 Task: Find connections with filter location Bietigheim-Bissingen with filter topic #Managementwith filter profile language Potuguese with filter current company InternGrow™ with filter school Barkatullah University, Bhopal with filter industry Commercial and Industrial Machinery Maintenance with filter service category Customer Service with filter keywords title Sound Engineer
Action: Mouse moved to (476, 57)
Screenshot: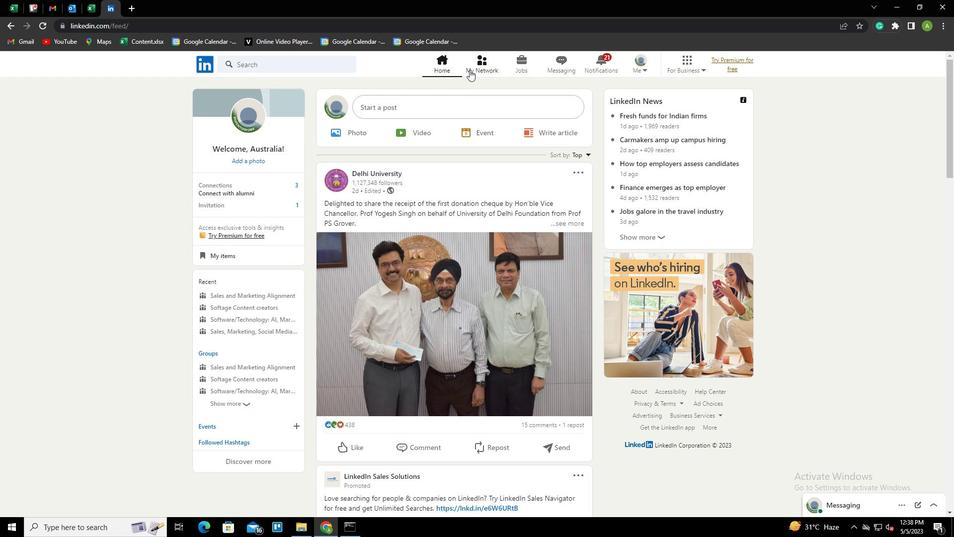 
Action: Mouse pressed left at (476, 57)
Screenshot: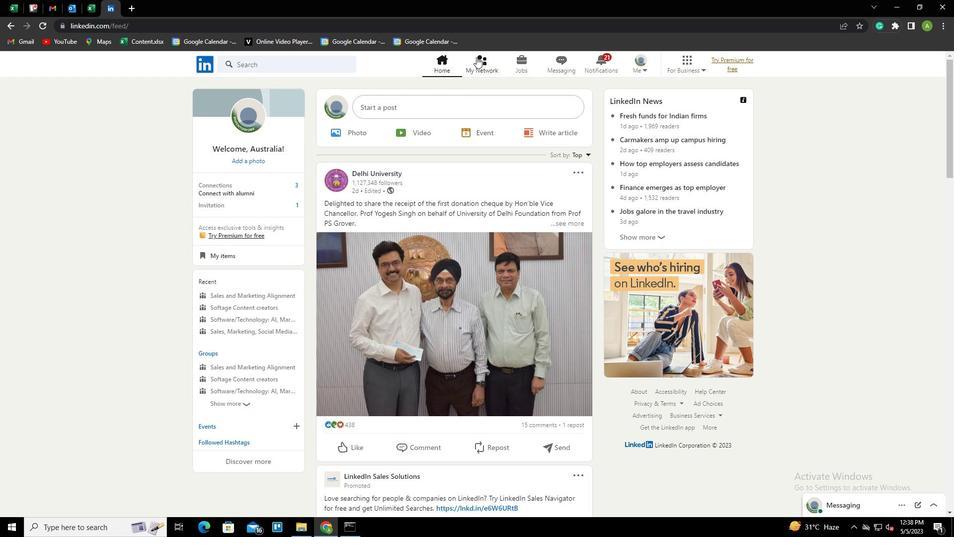
Action: Mouse moved to (264, 119)
Screenshot: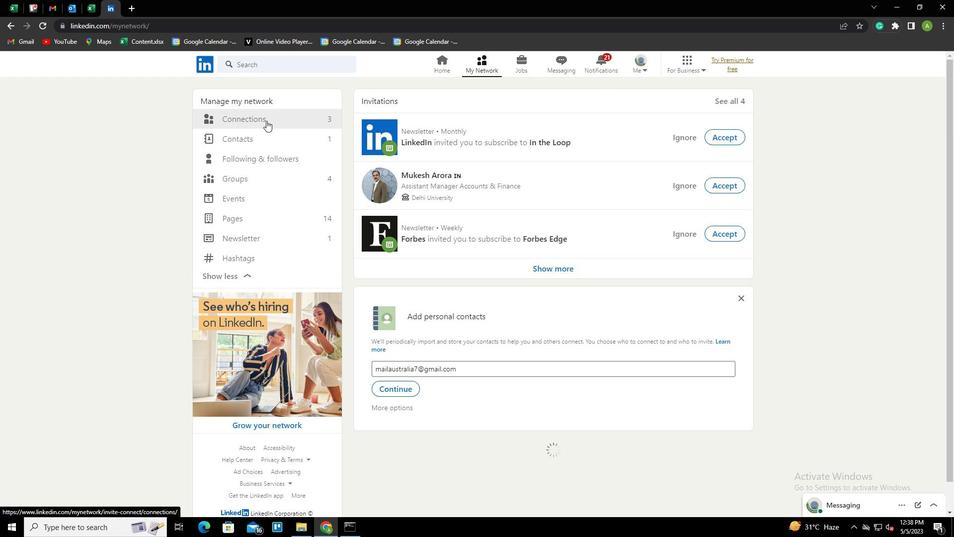 
Action: Mouse pressed left at (264, 119)
Screenshot: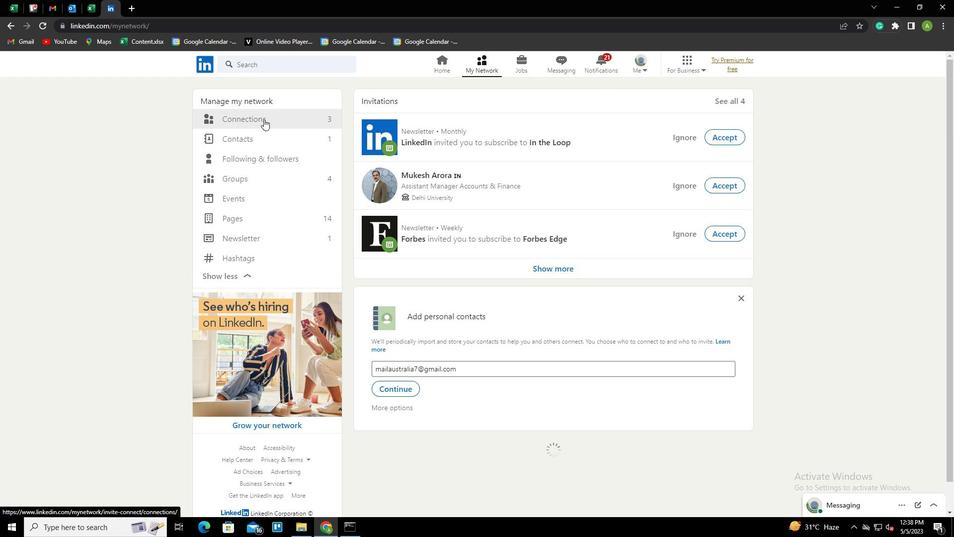 
Action: Mouse moved to (534, 123)
Screenshot: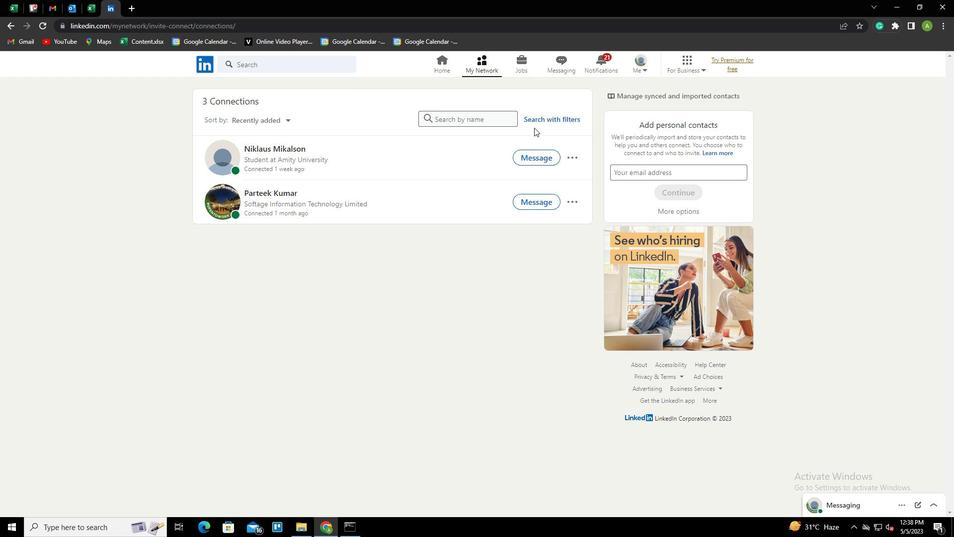 
Action: Mouse pressed left at (534, 123)
Screenshot: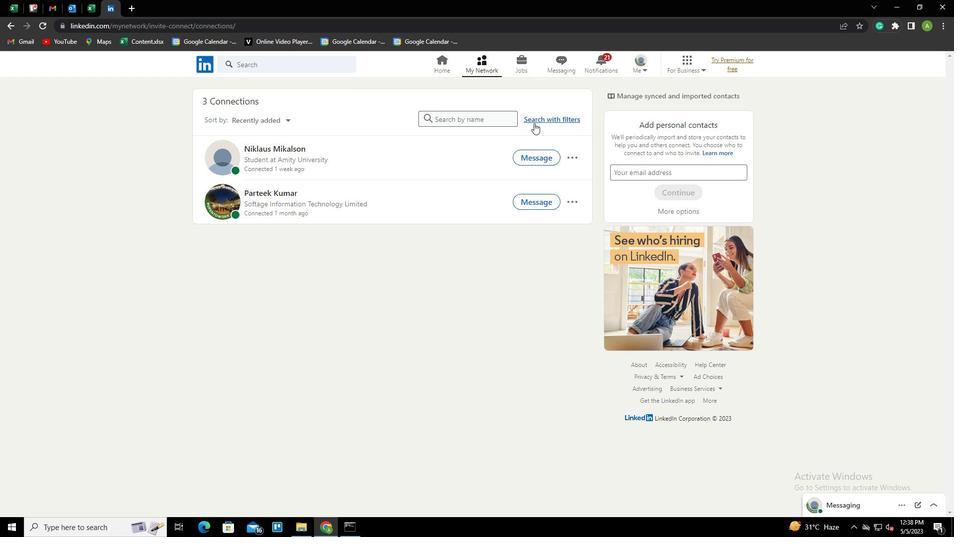 
Action: Mouse moved to (505, 87)
Screenshot: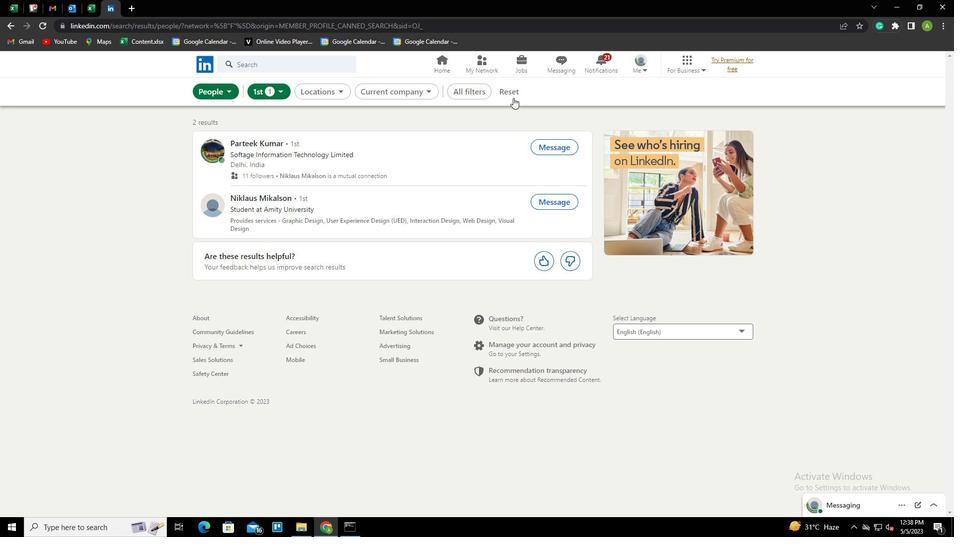 
Action: Mouse pressed left at (505, 87)
Screenshot: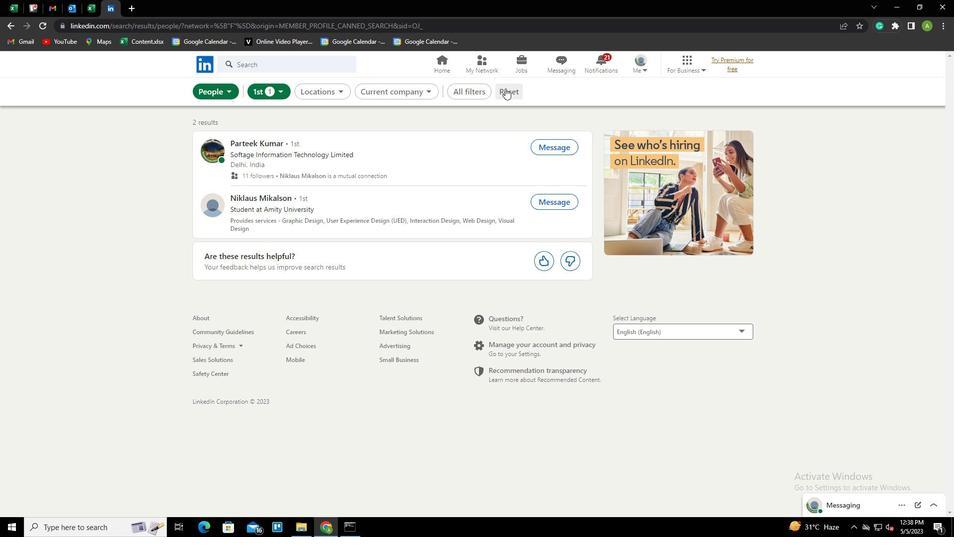 
Action: Mouse moved to (487, 92)
Screenshot: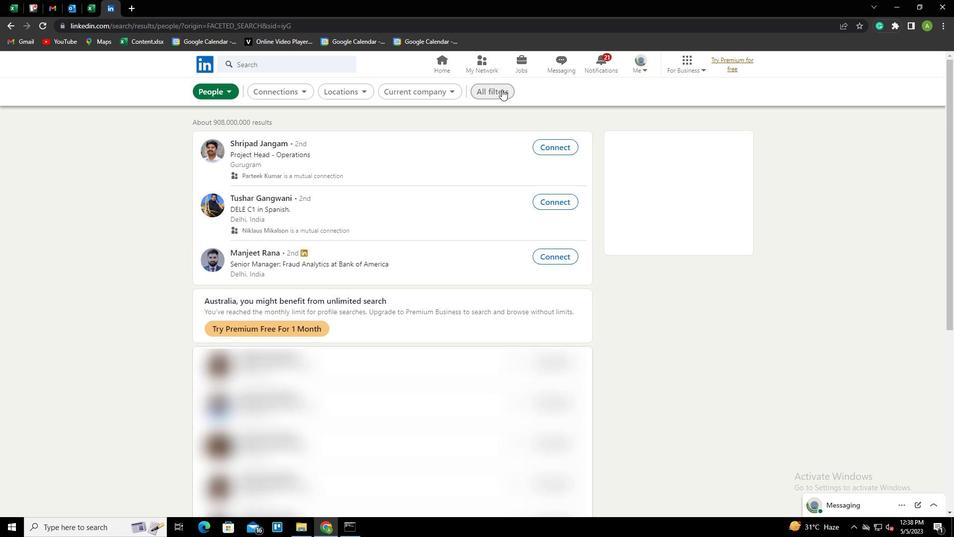 
Action: Mouse pressed left at (487, 92)
Screenshot: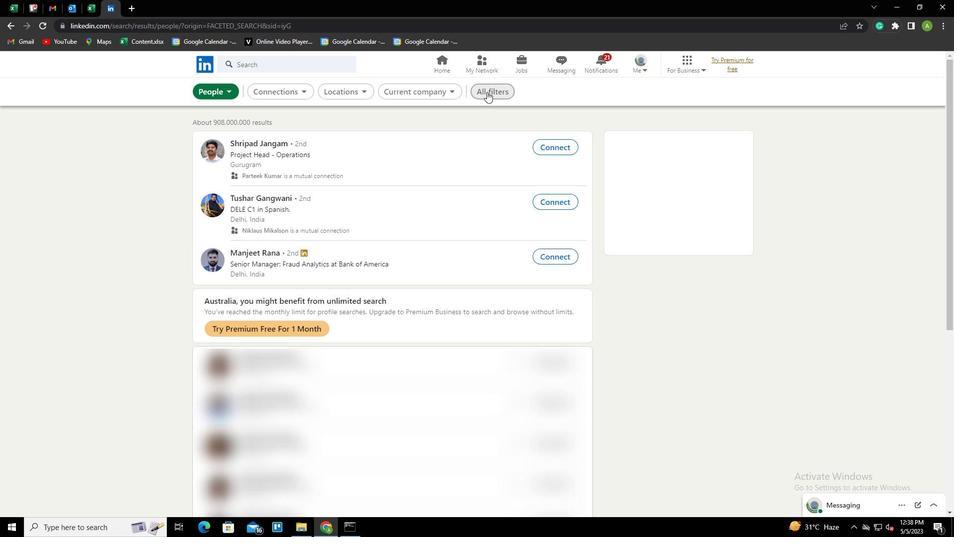 
Action: Mouse moved to (755, 282)
Screenshot: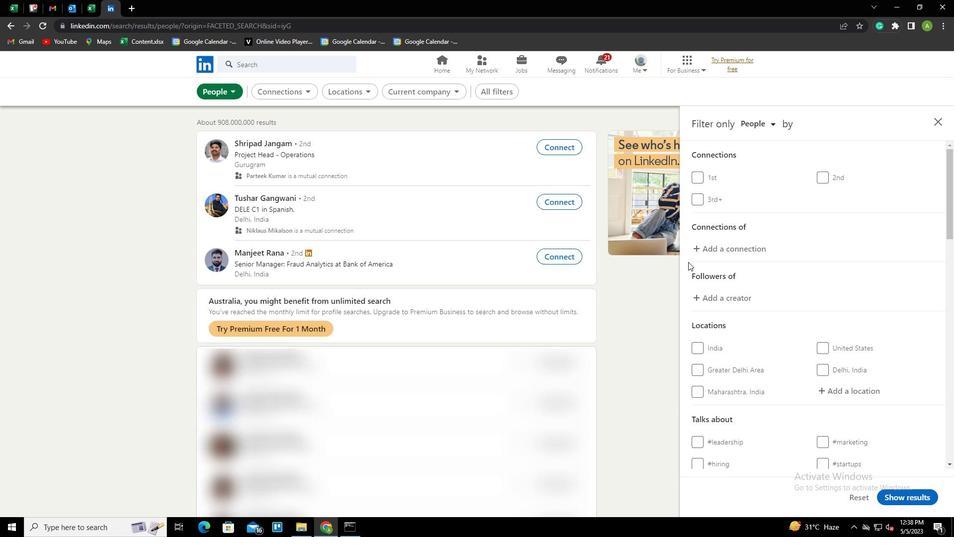 
Action: Mouse scrolled (755, 281) with delta (0, 0)
Screenshot: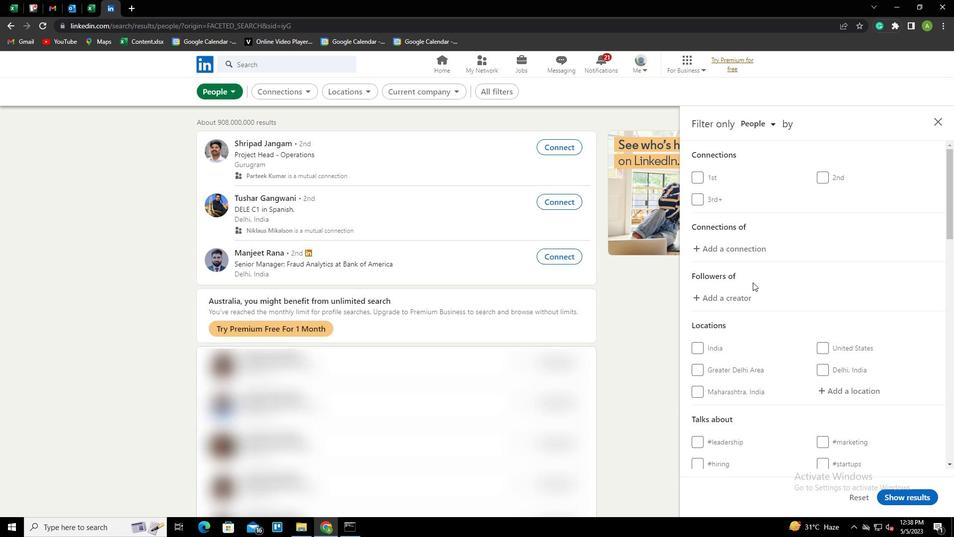 
Action: Mouse scrolled (755, 281) with delta (0, 0)
Screenshot: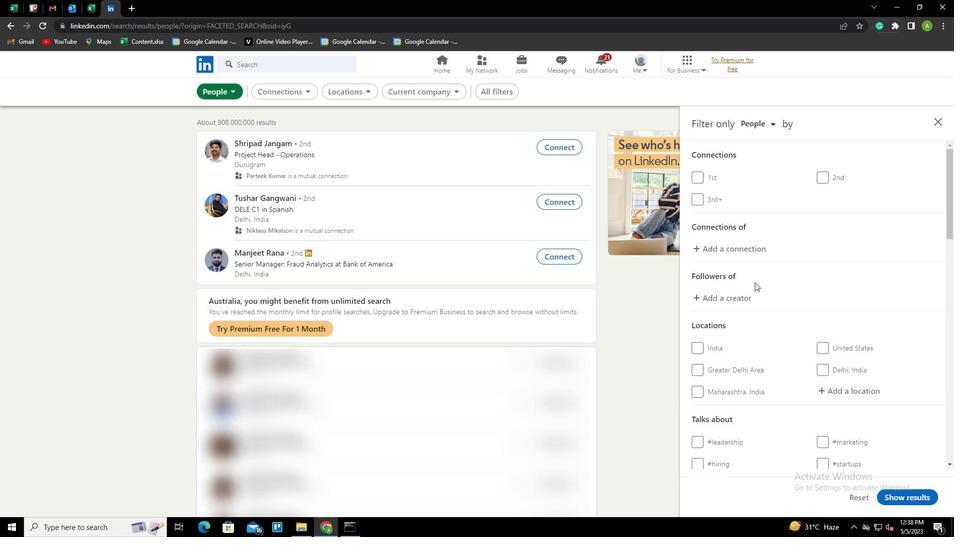 
Action: Mouse moved to (836, 295)
Screenshot: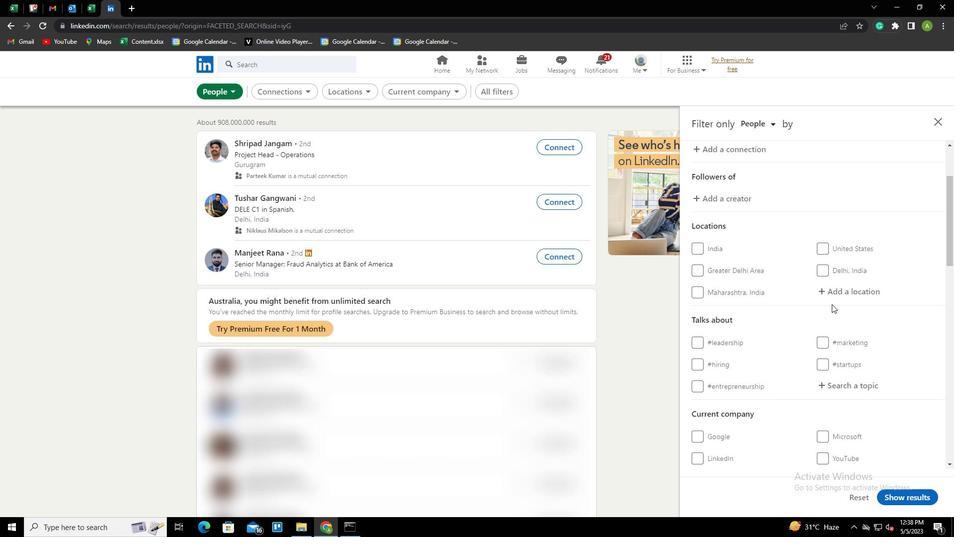 
Action: Mouse pressed left at (836, 295)
Screenshot: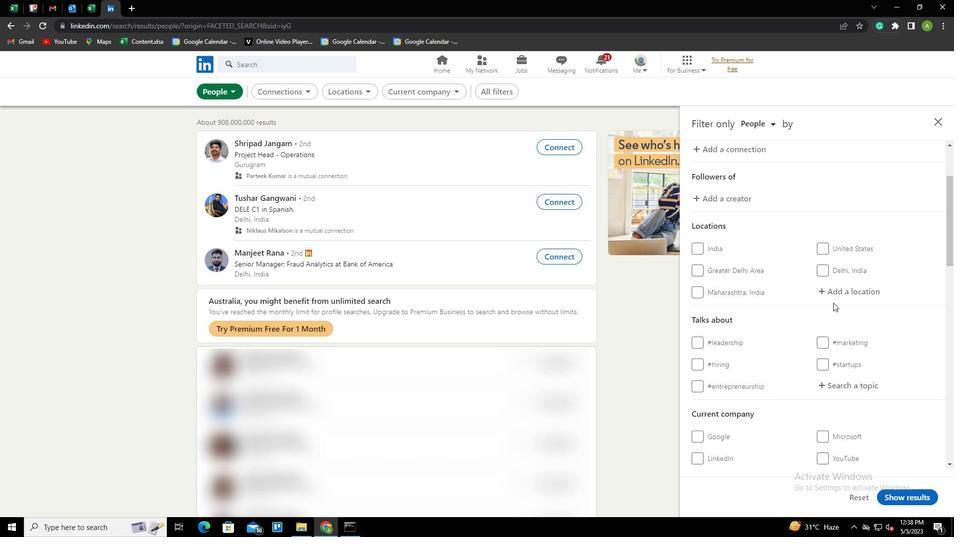 
Action: Key pressed <Key.shift>B
Screenshot: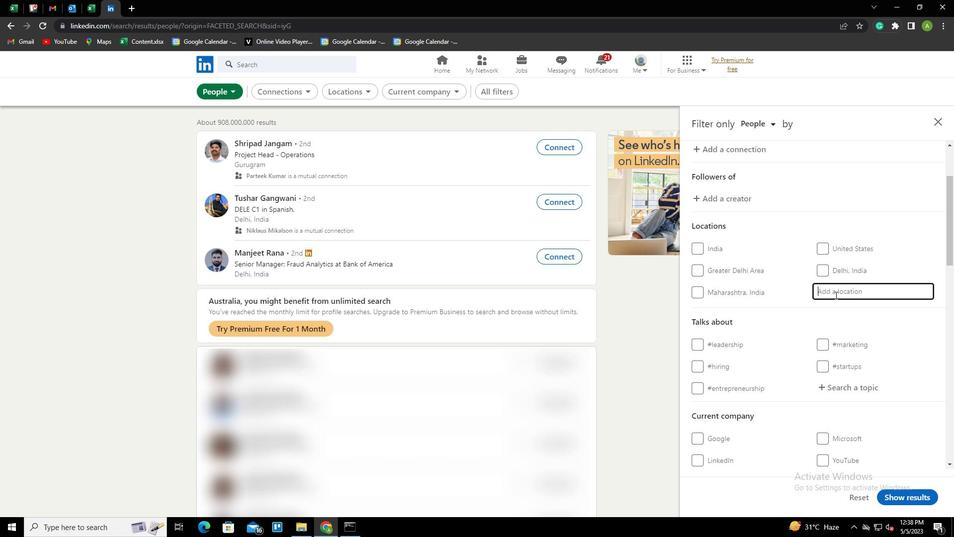
Action: Mouse moved to (795, 267)
Screenshot: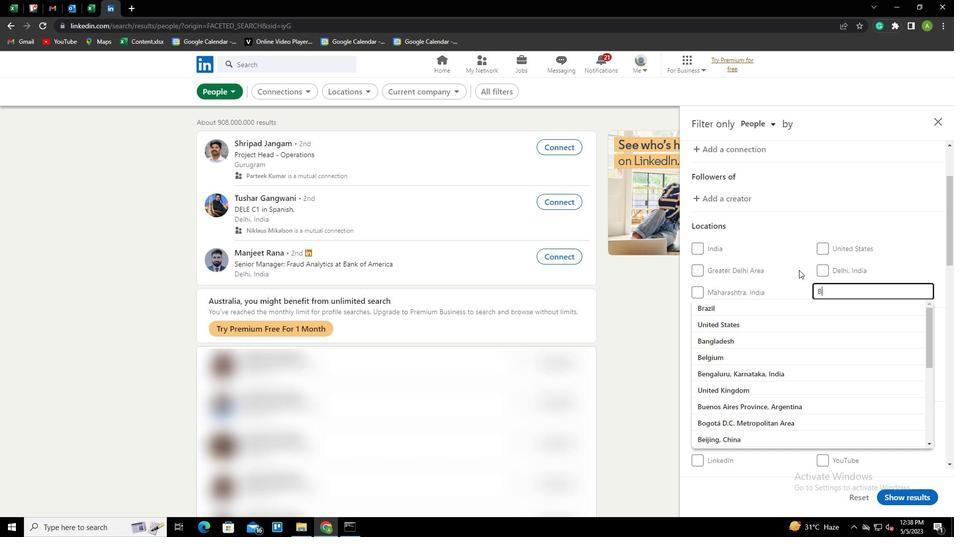 
Action: Key pressed IETIGHEIM-<Key.shift><Key.shift><Key.shift><Key.shift><Key.shift><Key.shift>BISSINGEN<Key.down><Key.enter>
Screenshot: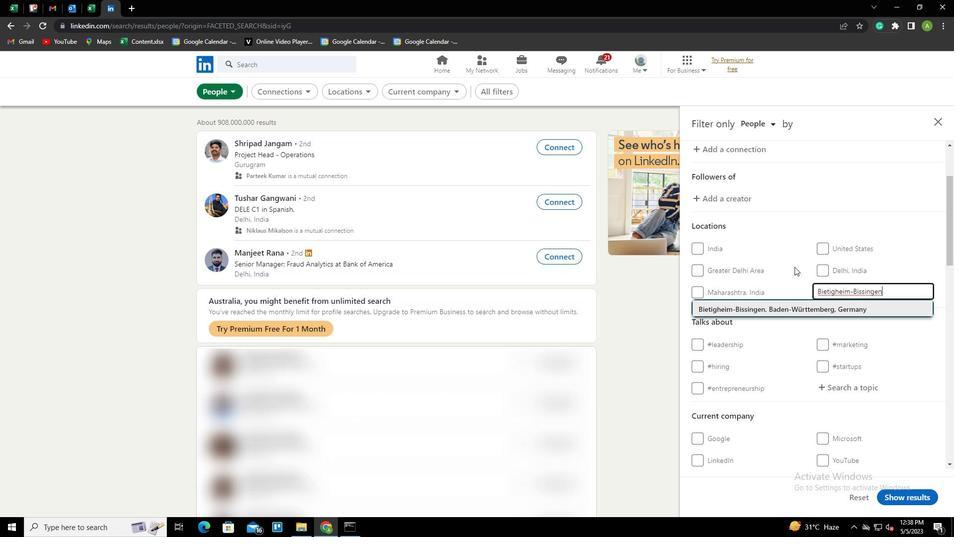 
Action: Mouse scrolled (795, 266) with delta (0, 0)
Screenshot: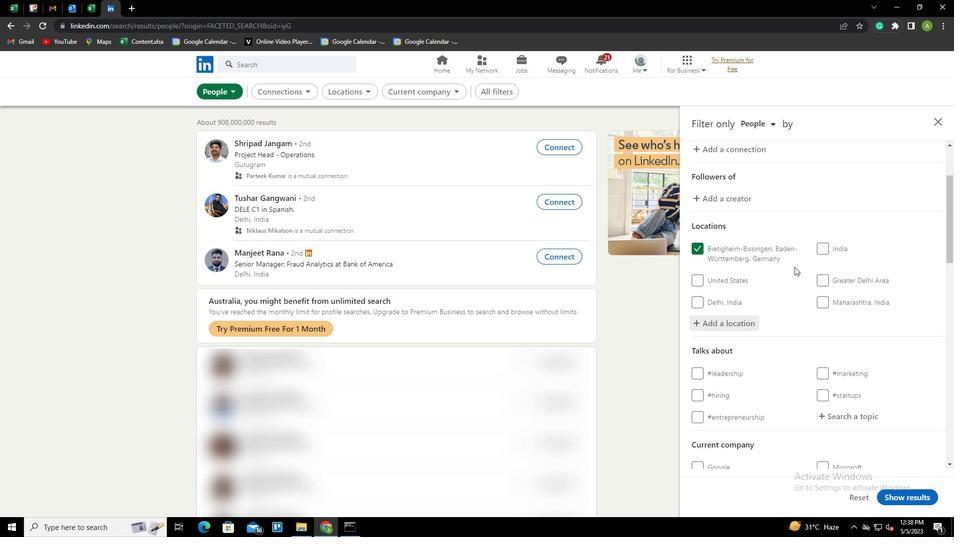 
Action: Mouse scrolled (795, 266) with delta (0, 0)
Screenshot: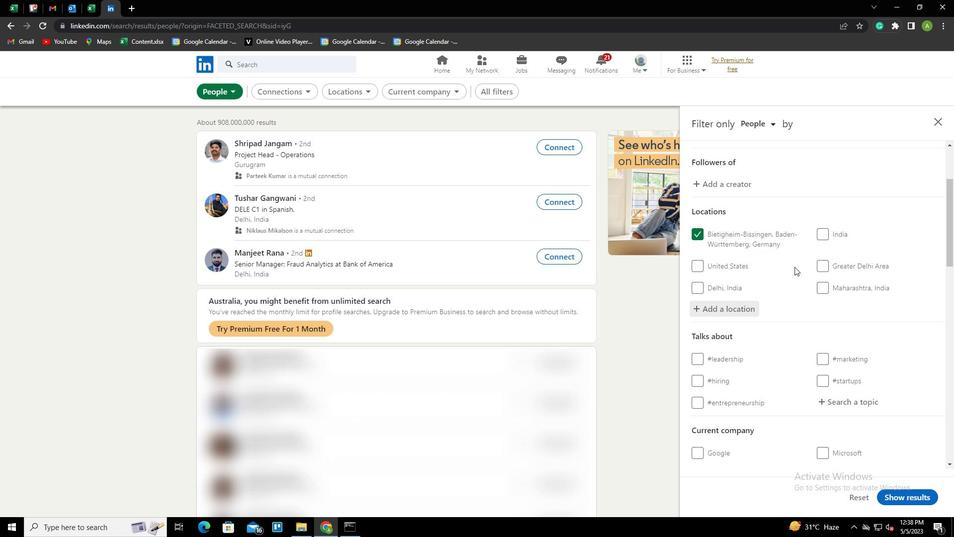 
Action: Mouse scrolled (795, 266) with delta (0, 0)
Screenshot: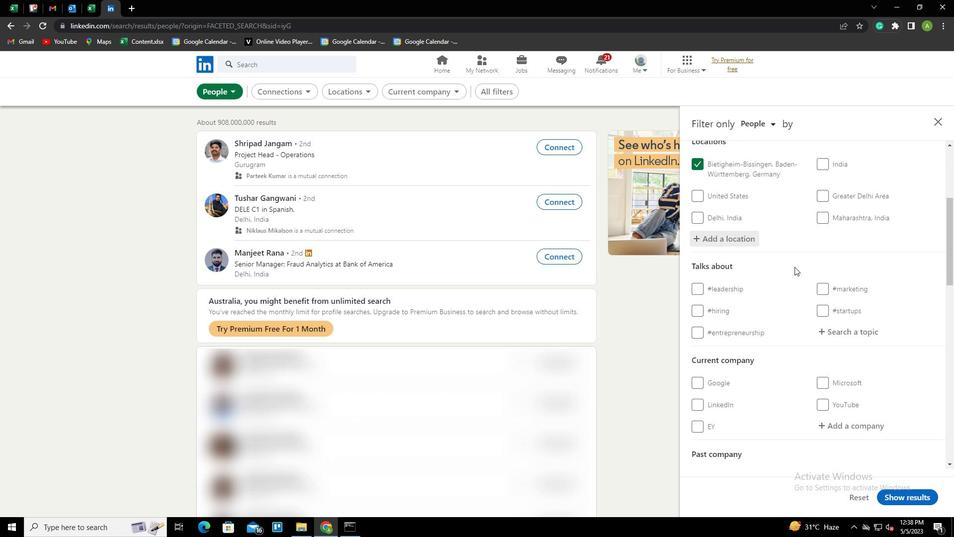 
Action: Mouse moved to (857, 259)
Screenshot: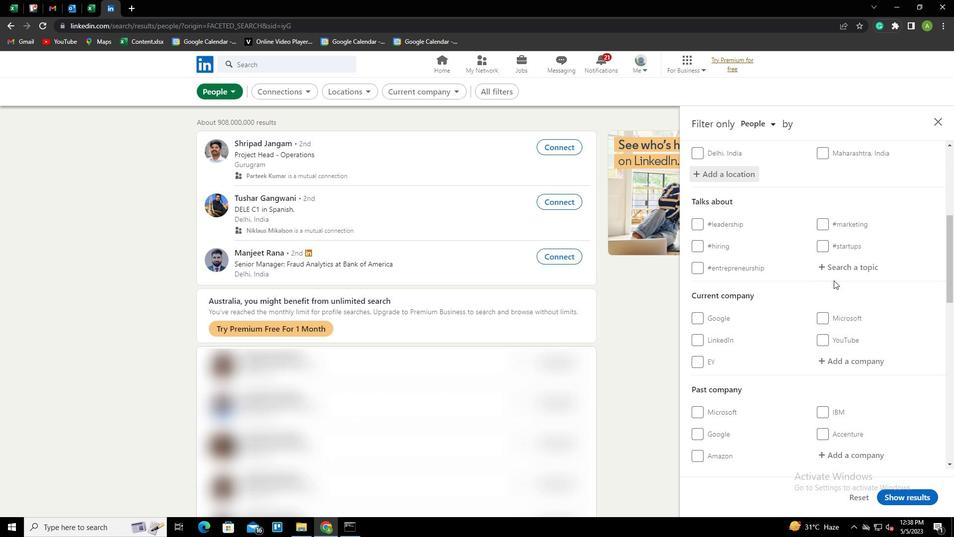 
Action: Mouse pressed left at (857, 259)
Screenshot: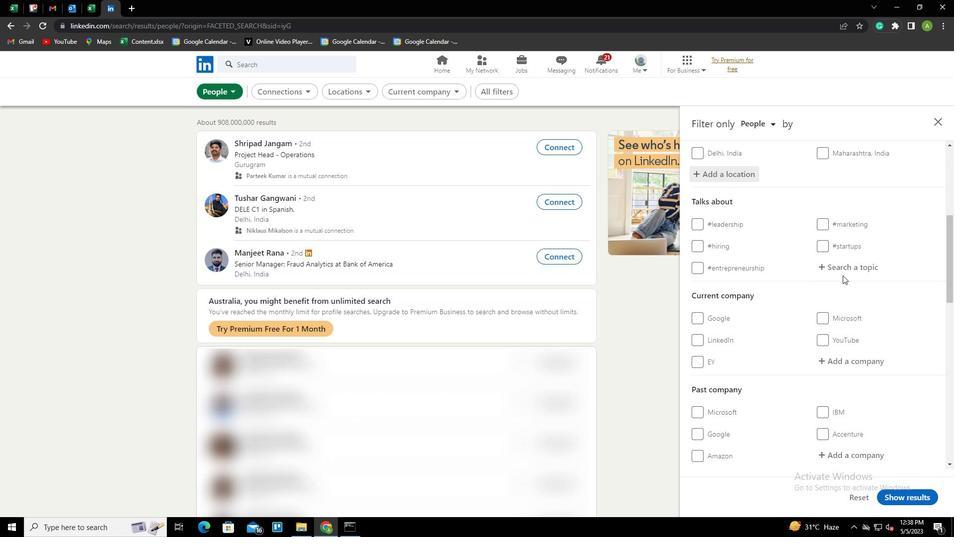
Action: Mouse moved to (830, 253)
Screenshot: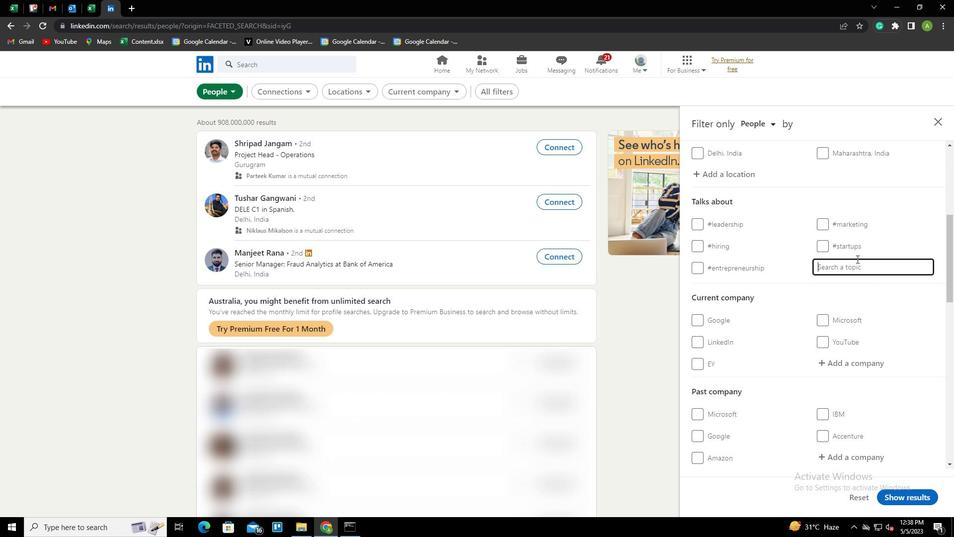 
Action: Key pressed MANAGEMENT<Key.down><Key.enter>
Screenshot: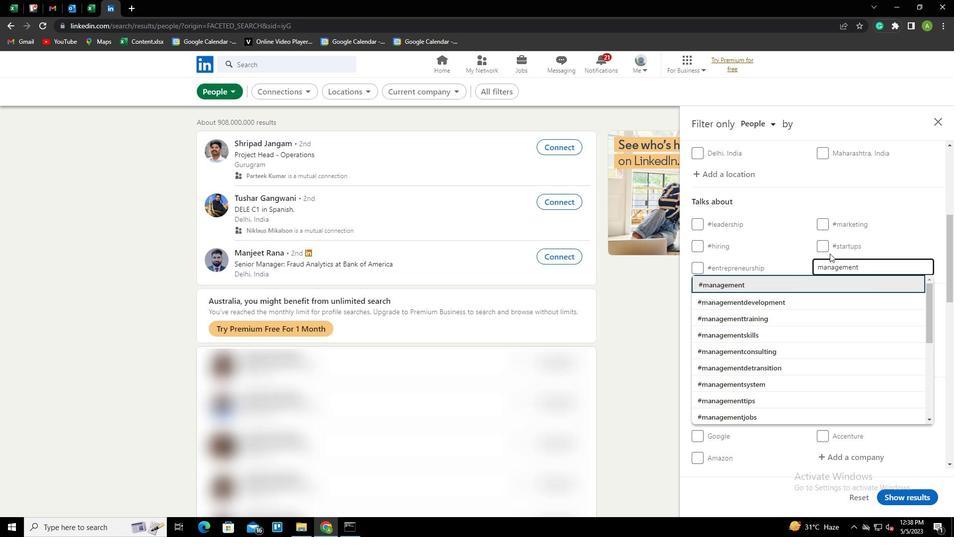 
Action: Mouse scrolled (830, 253) with delta (0, 0)
Screenshot: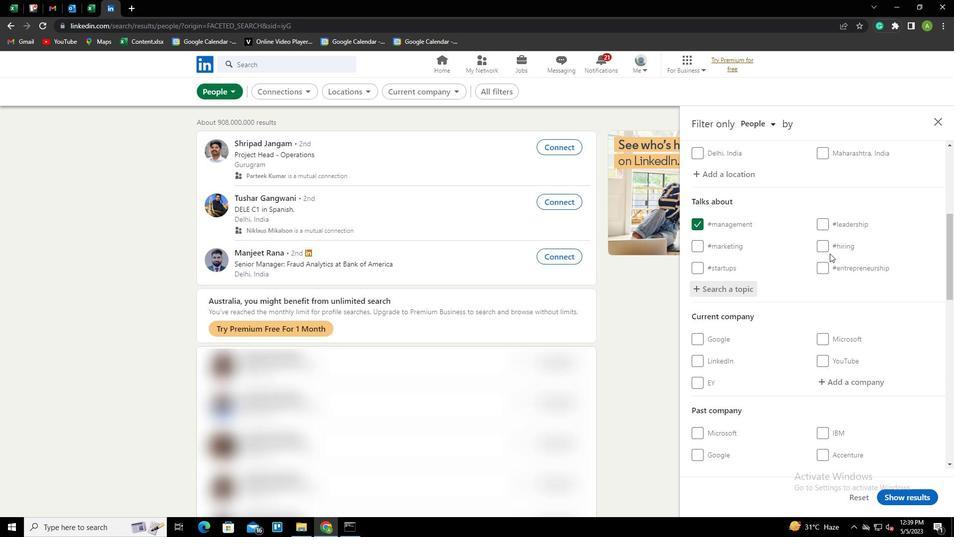 
Action: Mouse scrolled (830, 253) with delta (0, 0)
Screenshot: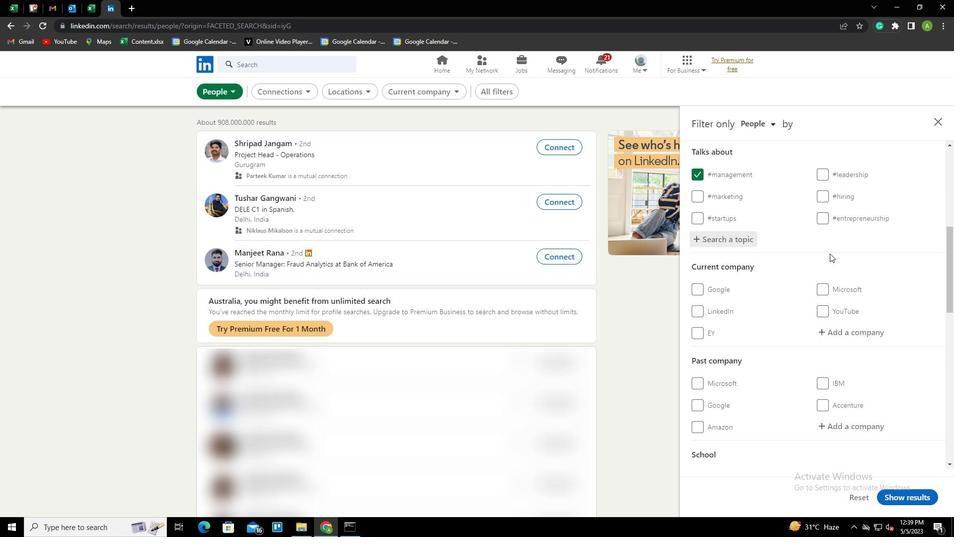 
Action: Mouse scrolled (830, 253) with delta (0, 0)
Screenshot: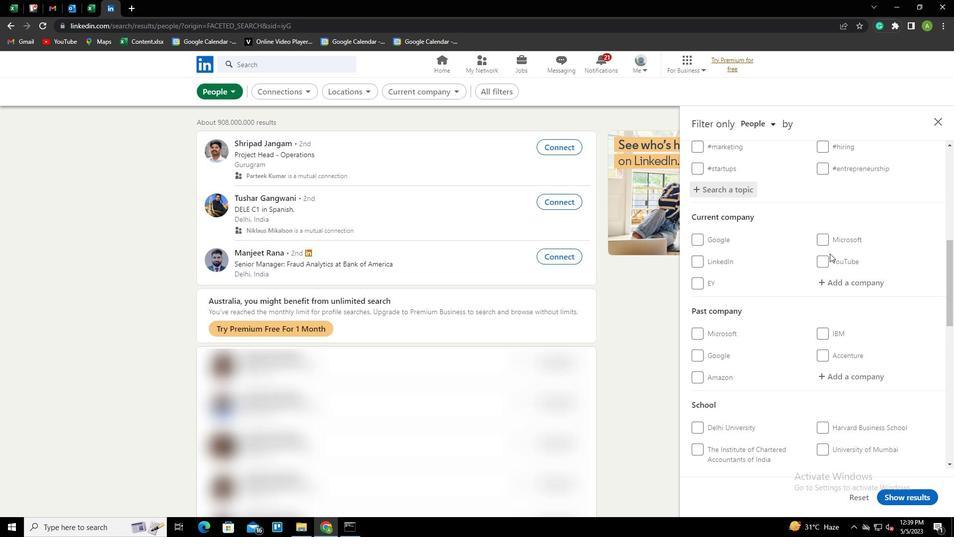 
Action: Mouse scrolled (830, 253) with delta (0, 0)
Screenshot: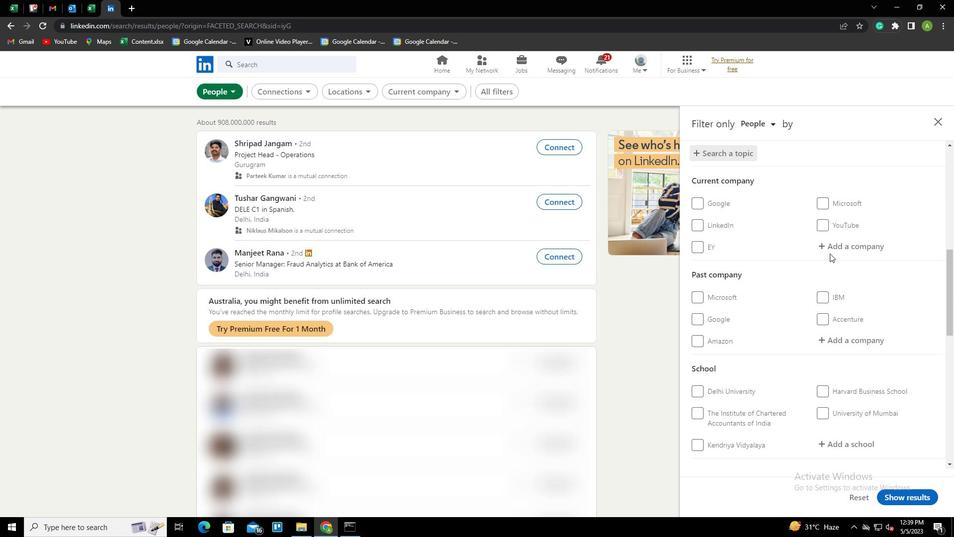 
Action: Mouse scrolled (830, 253) with delta (0, 0)
Screenshot: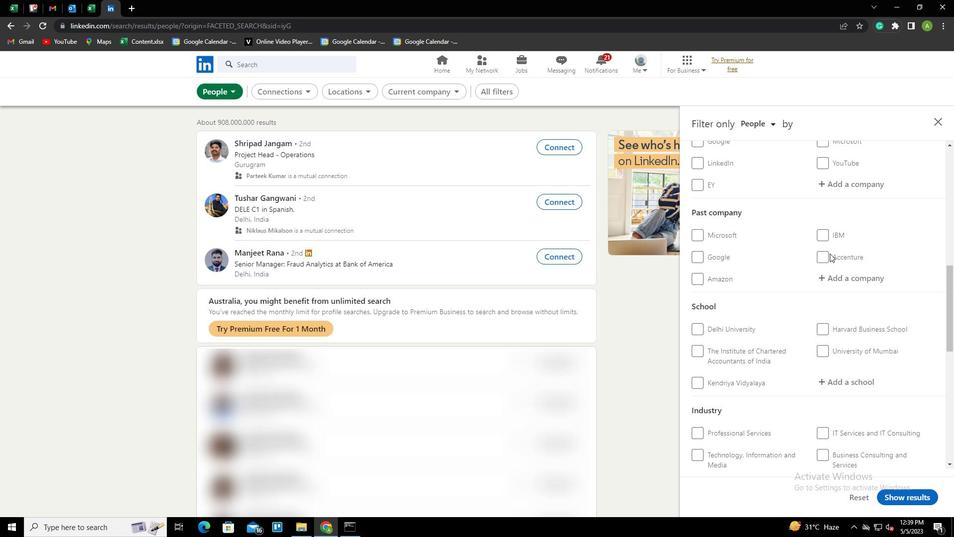 
Action: Mouse scrolled (830, 253) with delta (0, 0)
Screenshot: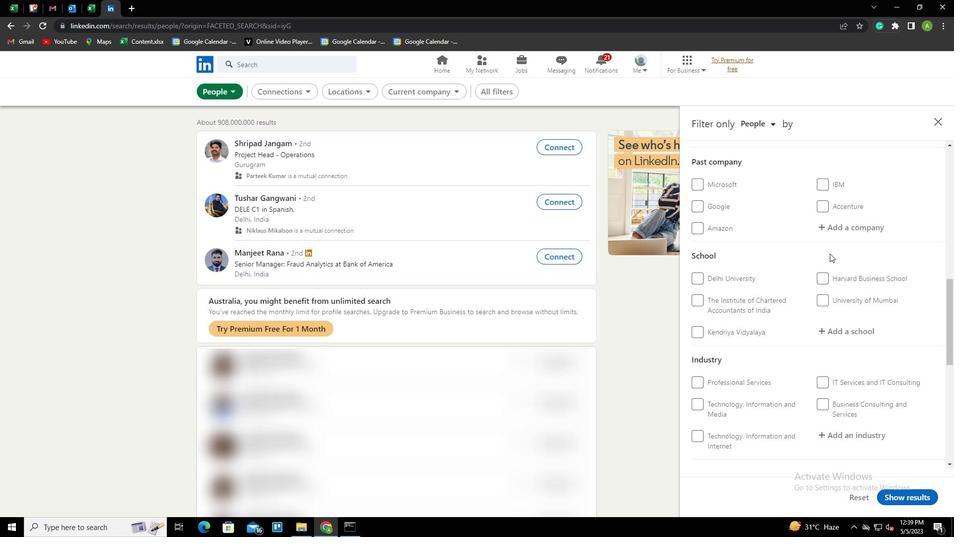 
Action: Mouse scrolled (830, 253) with delta (0, 0)
Screenshot: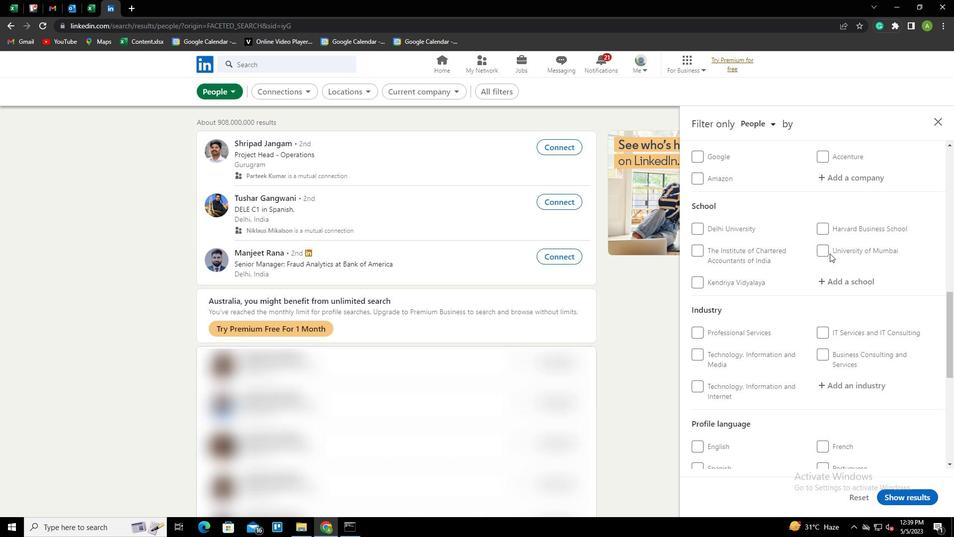 
Action: Mouse scrolled (830, 253) with delta (0, 0)
Screenshot: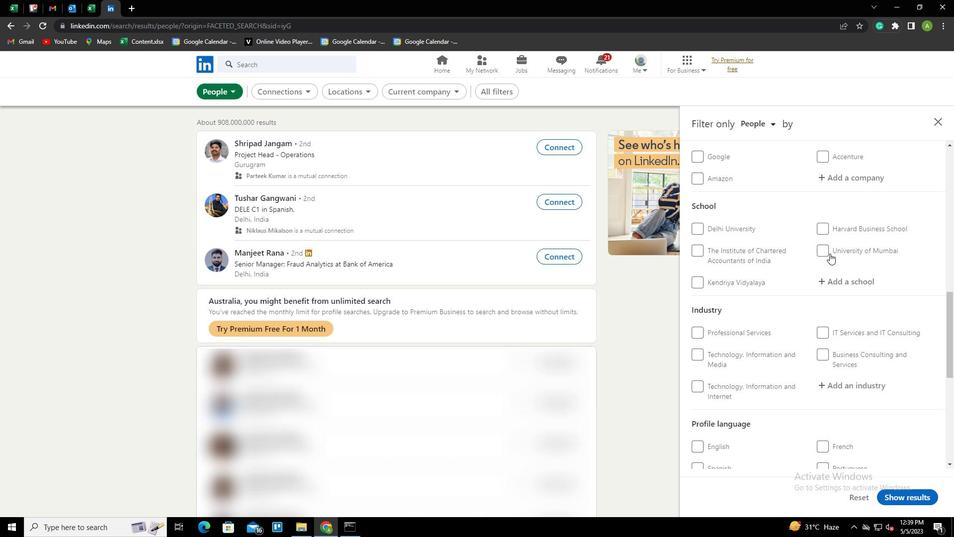 
Action: Mouse scrolled (830, 253) with delta (0, 0)
Screenshot: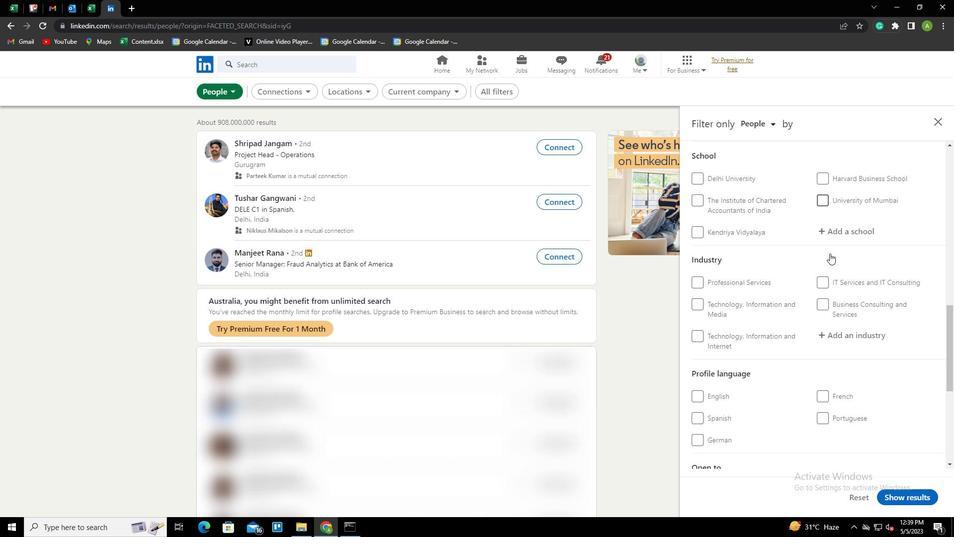 
Action: Mouse scrolled (830, 253) with delta (0, 0)
Screenshot: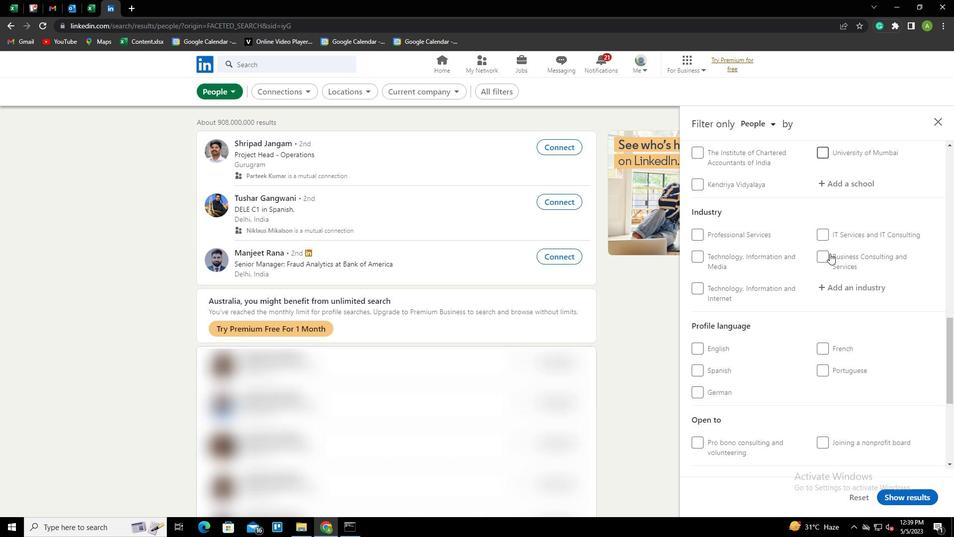 
Action: Mouse scrolled (830, 253) with delta (0, 0)
Screenshot: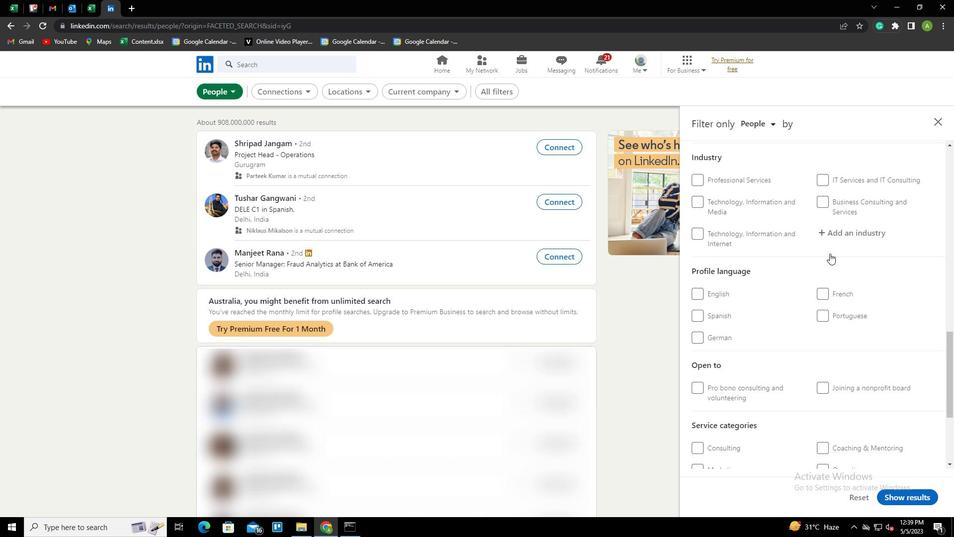 
Action: Mouse scrolled (830, 253) with delta (0, 0)
Screenshot: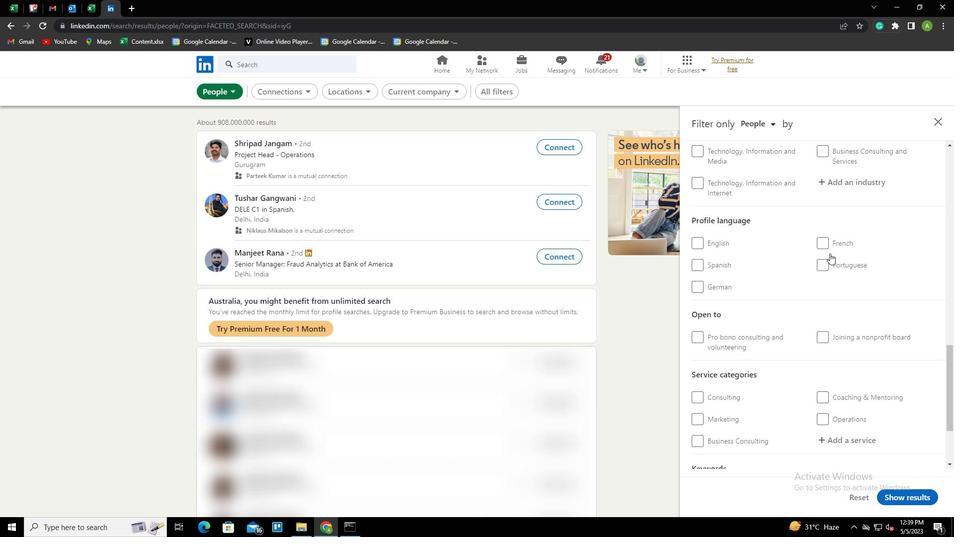 
Action: Mouse moved to (825, 173)
Screenshot: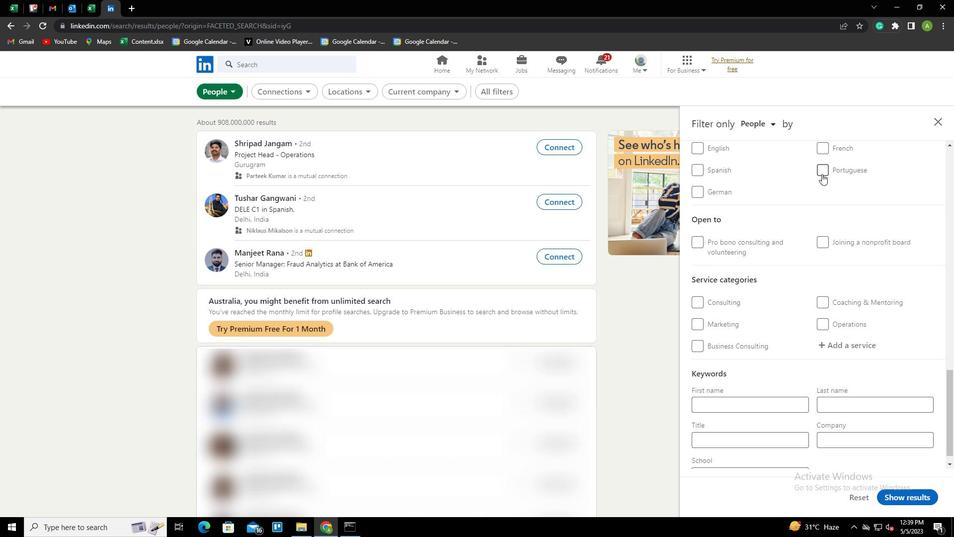 
Action: Mouse pressed left at (825, 173)
Screenshot: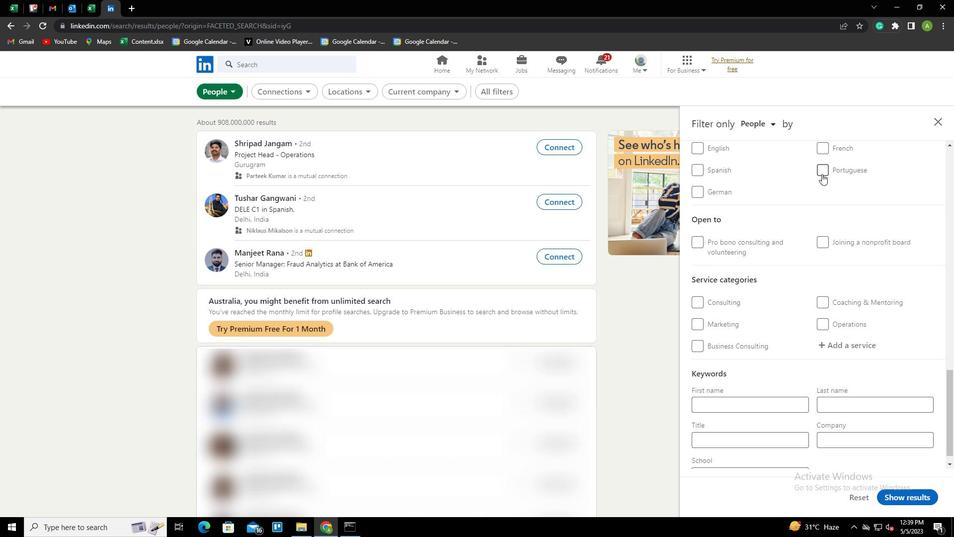 
Action: Mouse moved to (868, 233)
Screenshot: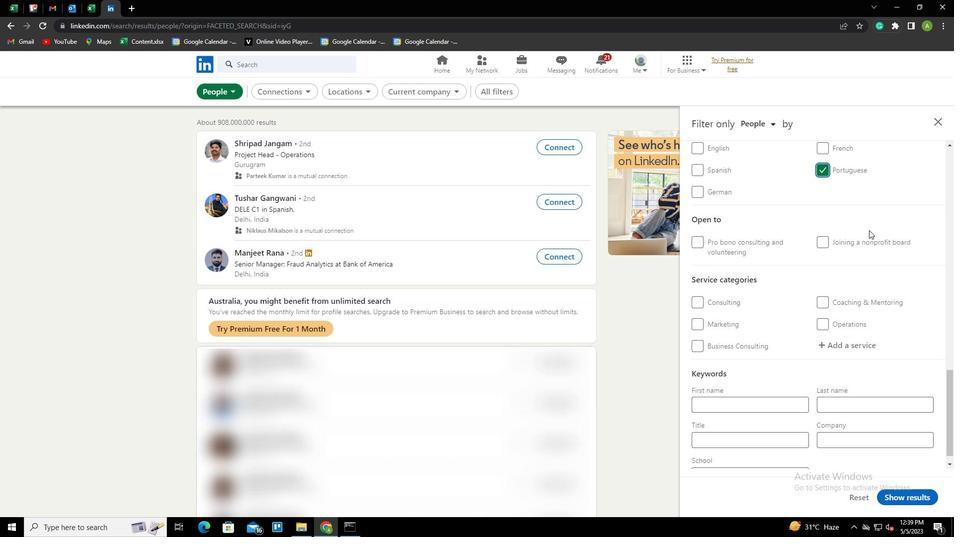 
Action: Mouse scrolled (868, 233) with delta (0, 0)
Screenshot: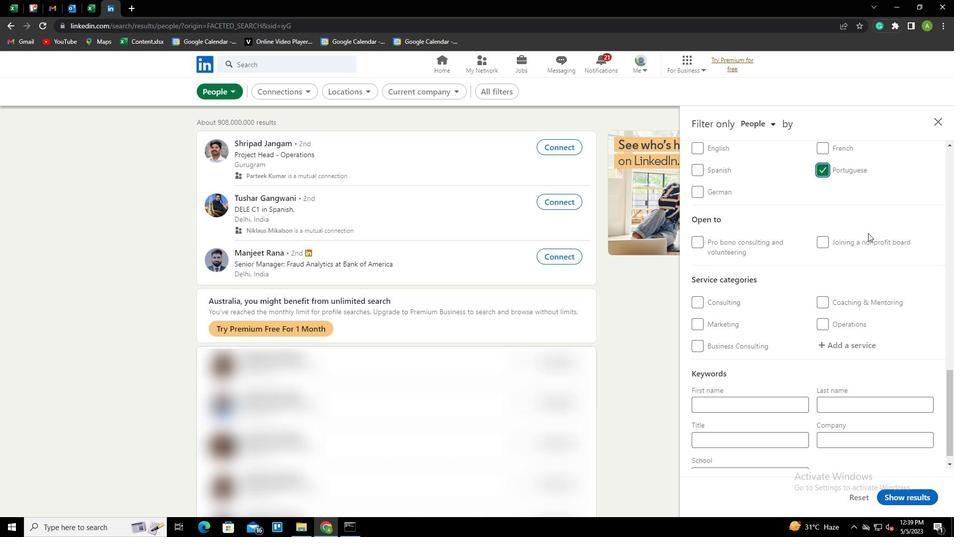 
Action: Mouse scrolled (868, 233) with delta (0, 0)
Screenshot: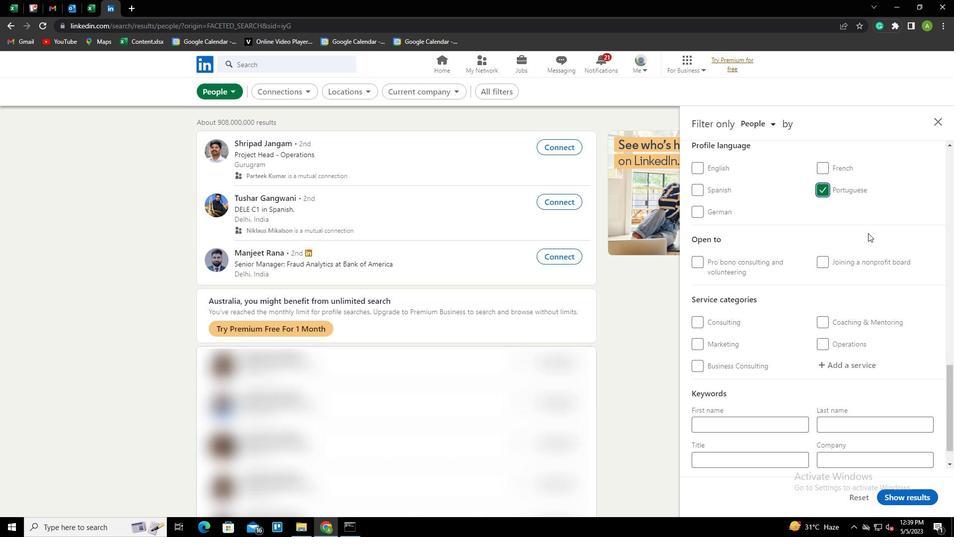 
Action: Mouse scrolled (868, 233) with delta (0, 0)
Screenshot: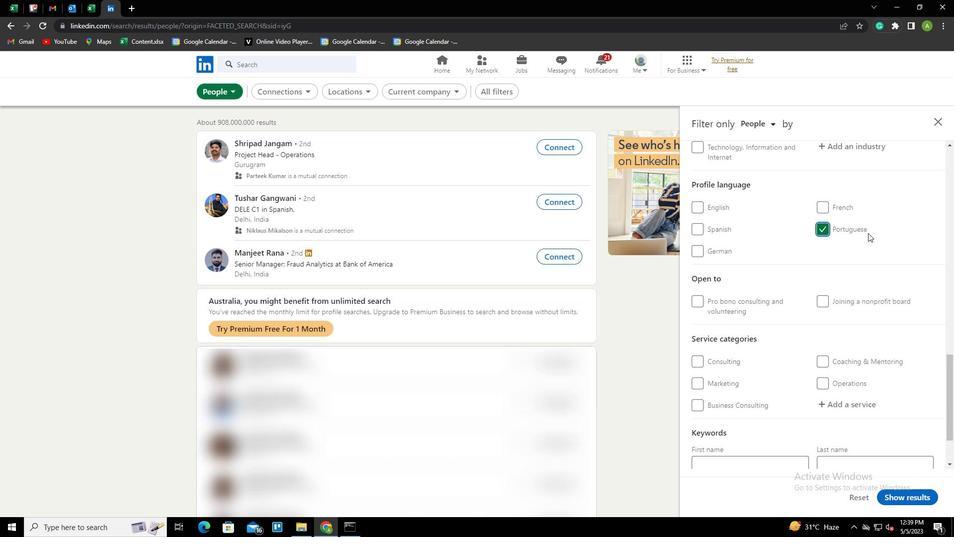 
Action: Mouse scrolled (868, 233) with delta (0, 0)
Screenshot: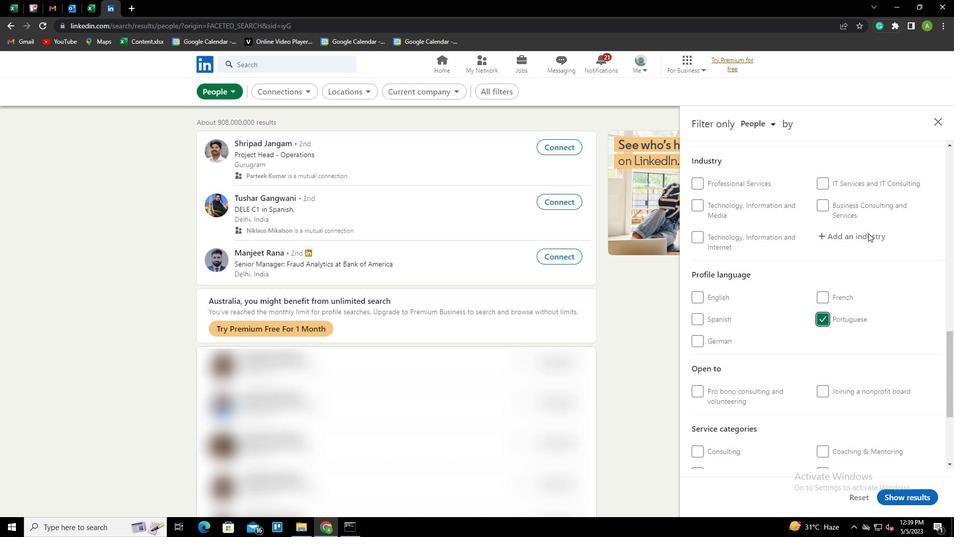 
Action: Mouse scrolled (868, 233) with delta (0, 0)
Screenshot: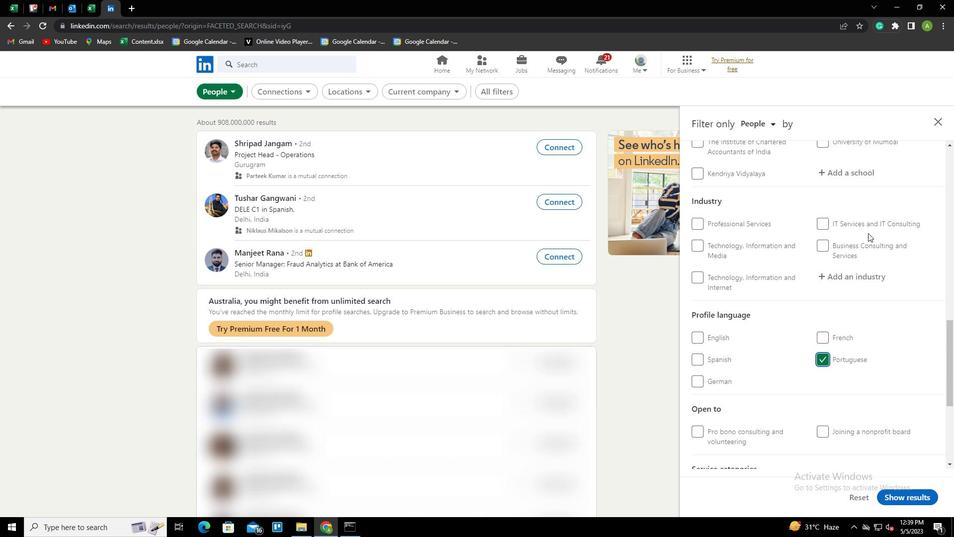 
Action: Mouse scrolled (868, 233) with delta (0, 0)
Screenshot: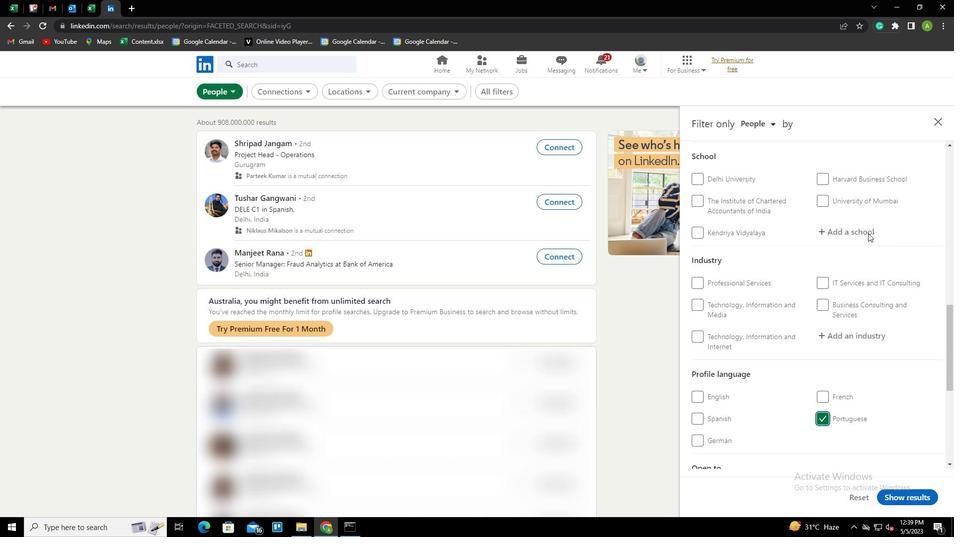 
Action: Mouse moved to (866, 234)
Screenshot: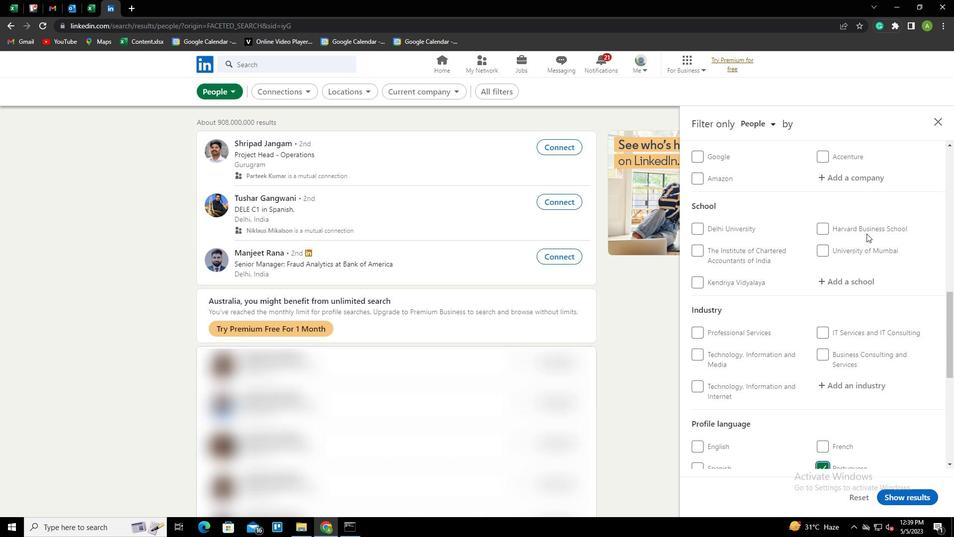 
Action: Mouse scrolled (866, 235) with delta (0, 0)
Screenshot: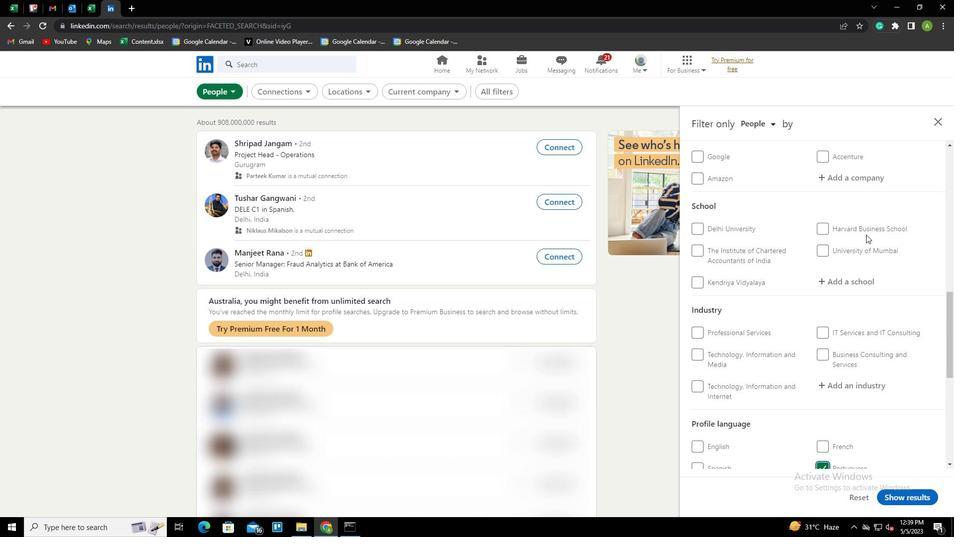 
Action: Mouse scrolled (866, 235) with delta (0, 0)
Screenshot: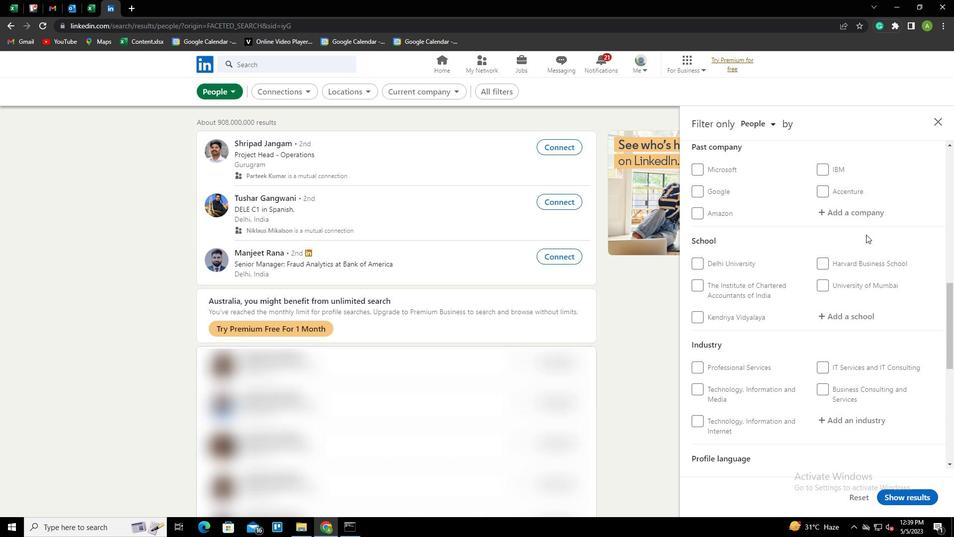 
Action: Mouse scrolled (866, 235) with delta (0, 0)
Screenshot: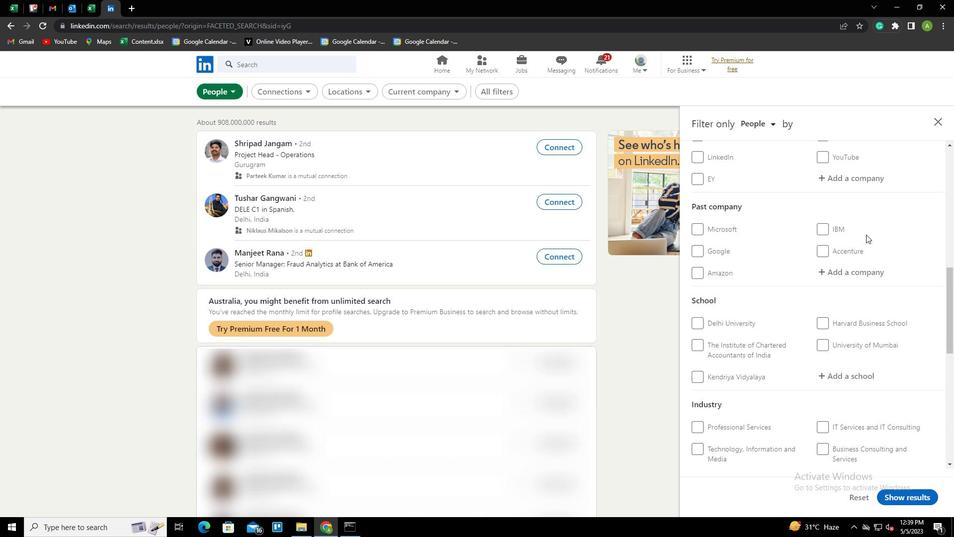 
Action: Mouse moved to (857, 237)
Screenshot: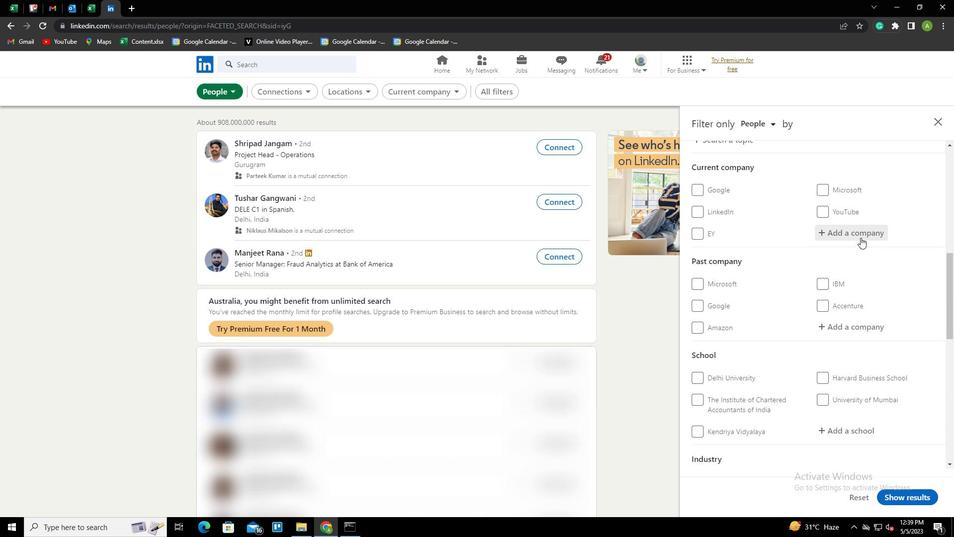 
Action: Mouse pressed left at (857, 237)
Screenshot: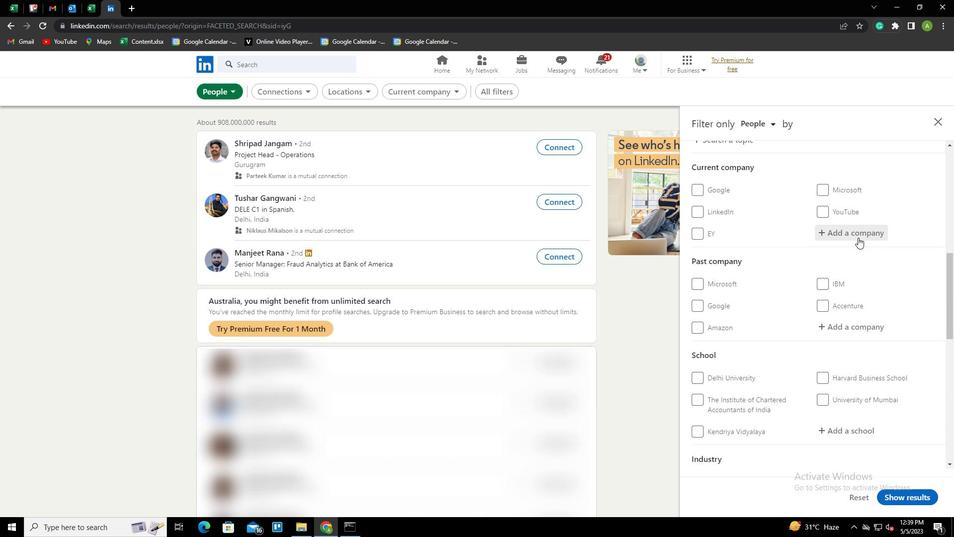 
Action: Mouse moved to (851, 240)
Screenshot: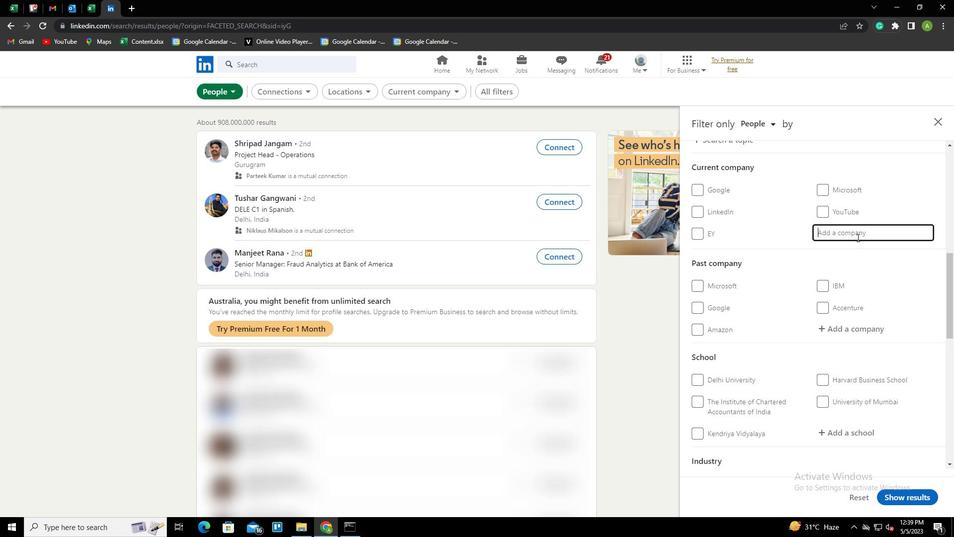 
Action: Key pressed <Key.shift><Key.shift><Key.shift><Key.shift><Key.shift><Key.shift><Key.shift>INTERN<Key.shift>GROW<Key.down><Key.enter>
Screenshot: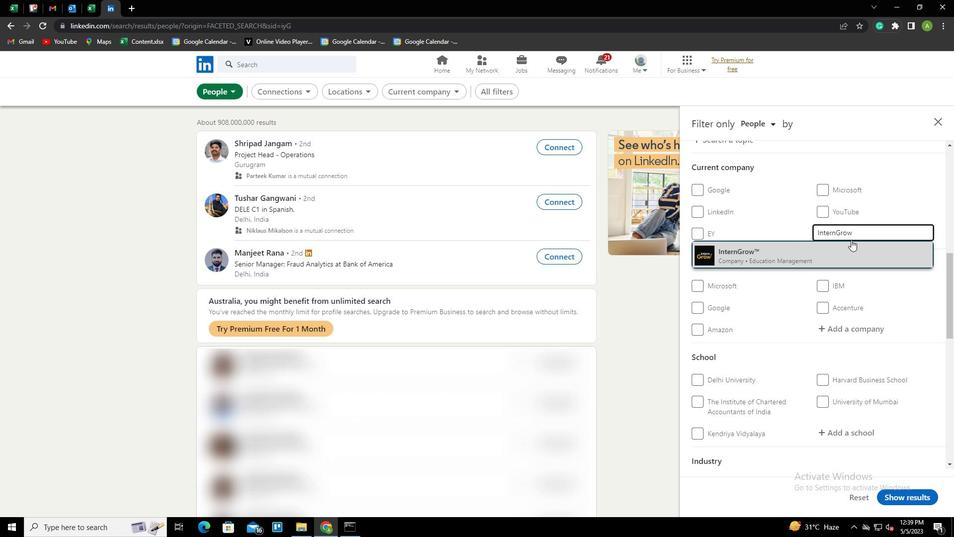
Action: Mouse moved to (821, 255)
Screenshot: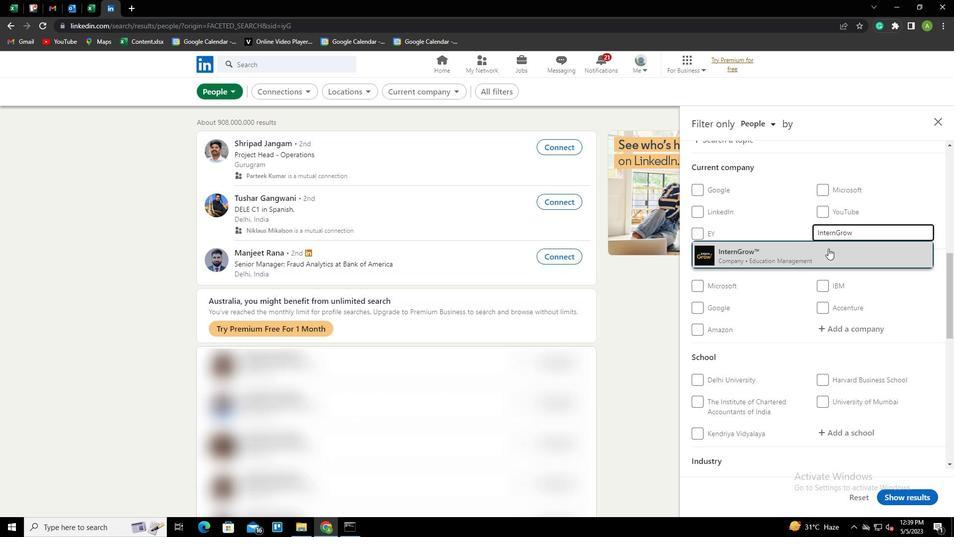 
Action: Mouse pressed left at (821, 255)
Screenshot: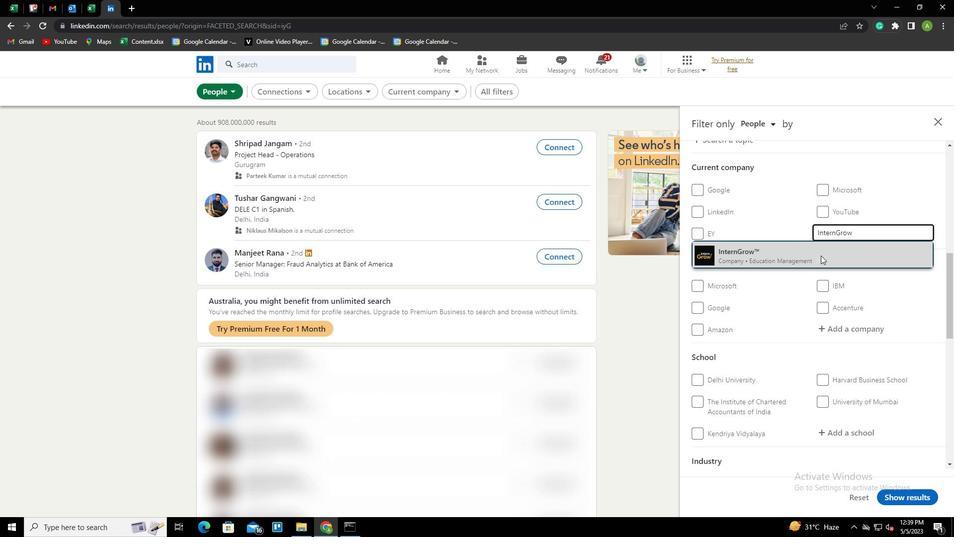
Action: Mouse scrolled (821, 255) with delta (0, 0)
Screenshot: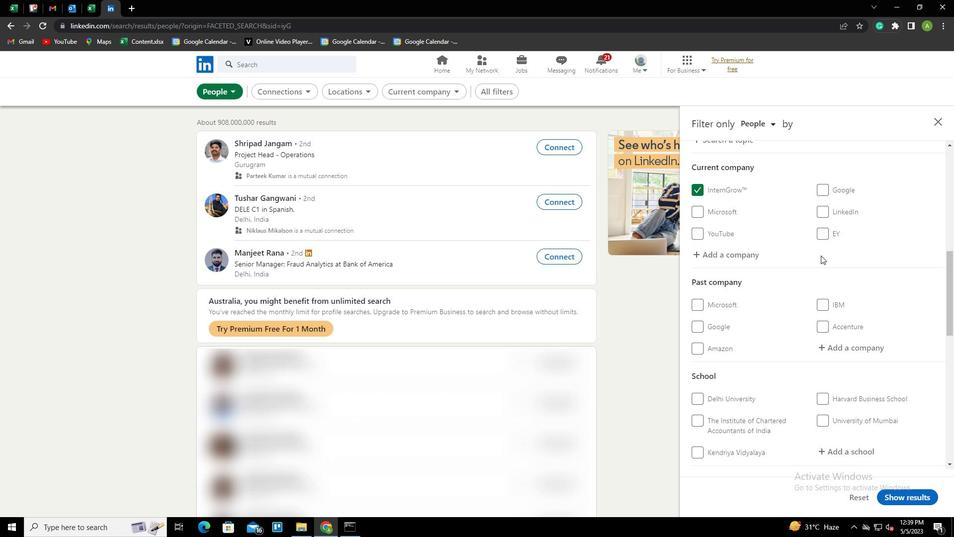 
Action: Mouse scrolled (821, 255) with delta (0, 0)
Screenshot: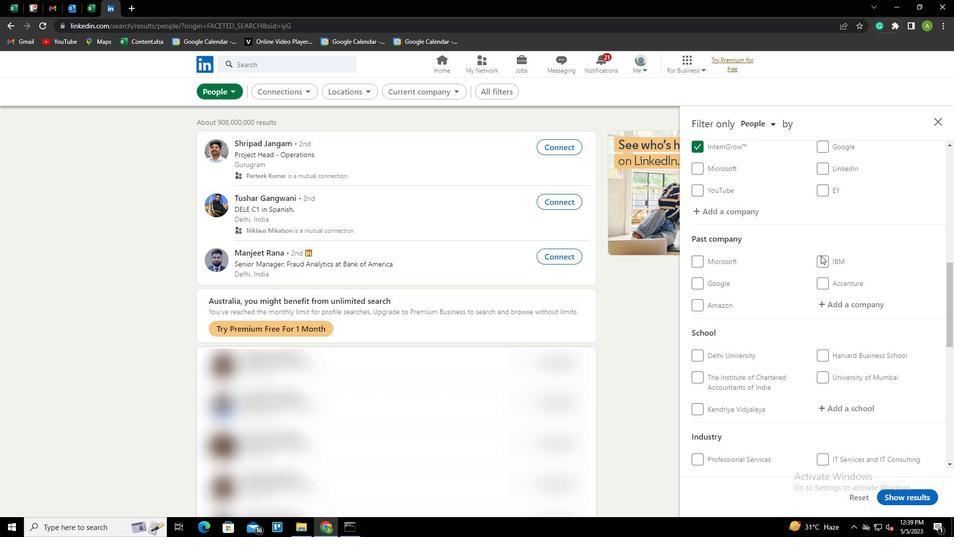 
Action: Mouse scrolled (821, 255) with delta (0, 0)
Screenshot: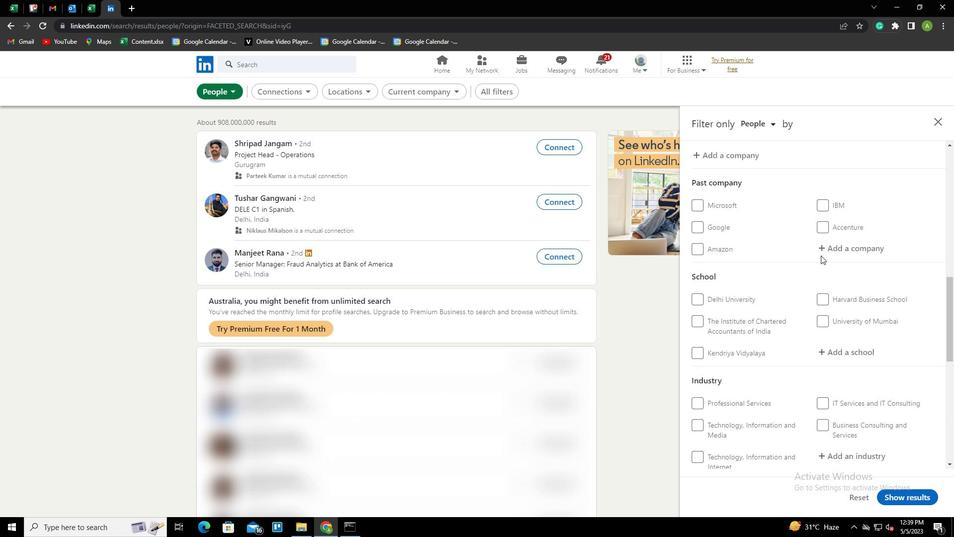 
Action: Mouse scrolled (821, 255) with delta (0, 0)
Screenshot: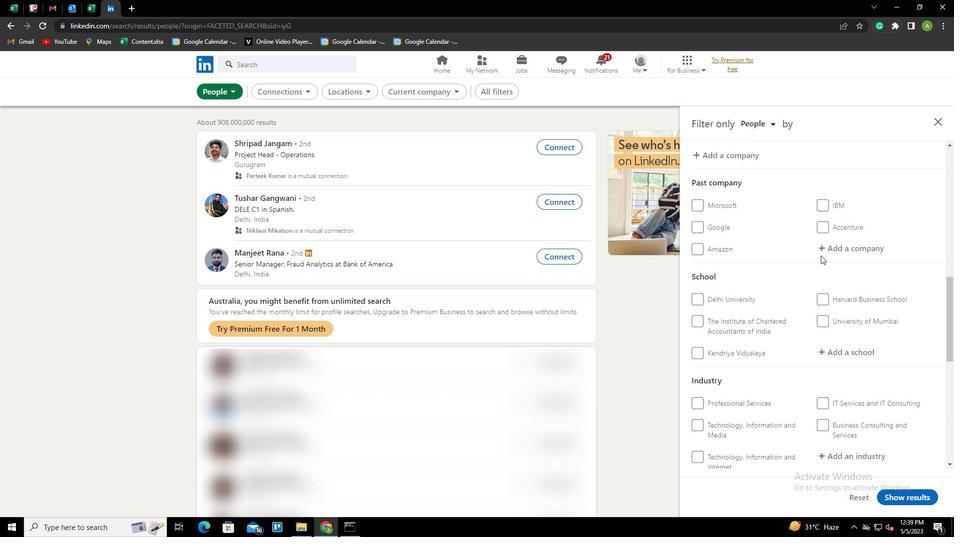 
Action: Mouse moved to (833, 252)
Screenshot: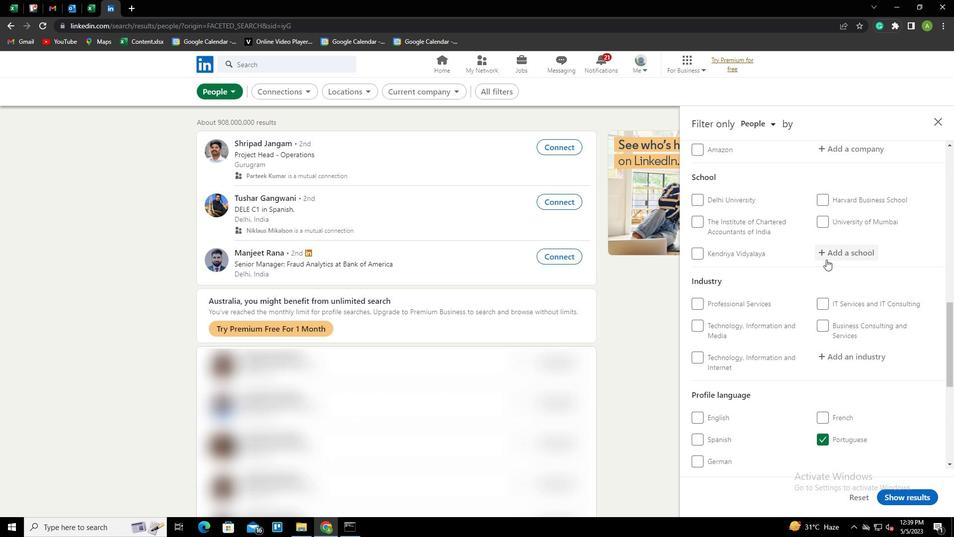 
Action: Mouse pressed left at (833, 252)
Screenshot: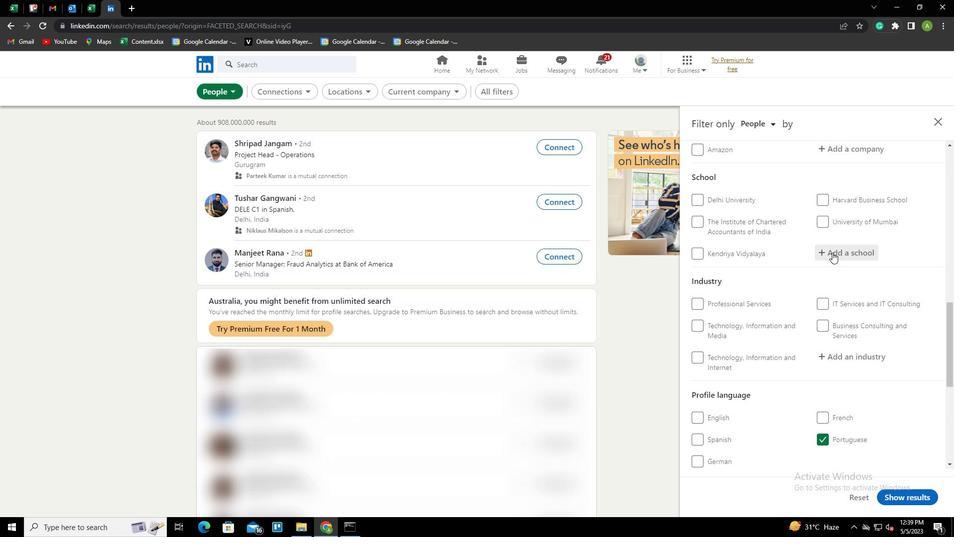 
Action: Key pressed <Key.shift>BARKATULLAH<Key.space><Key.shift>UNIVERSITY,<Key.space><Key.shift>BHOPAL<Key.down><Key.enter>
Screenshot: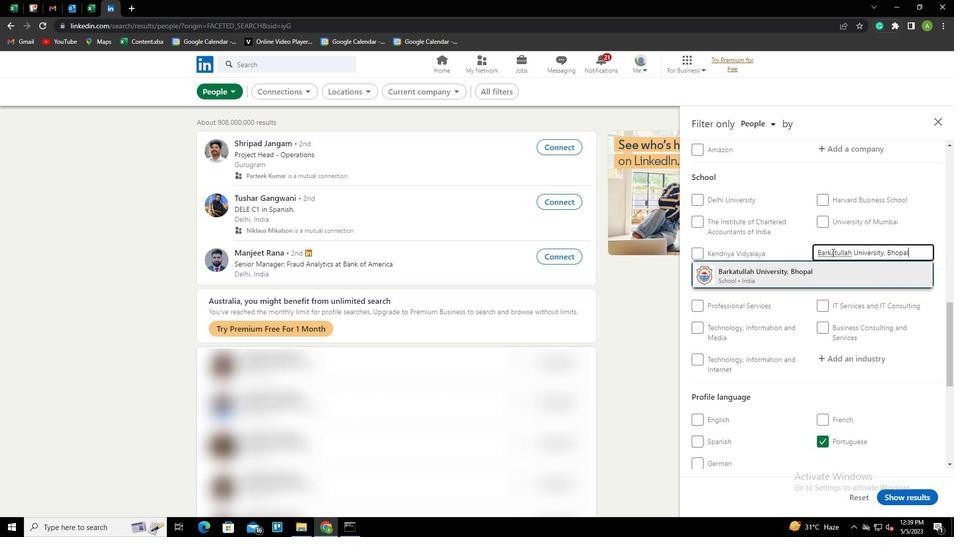 
Action: Mouse scrolled (833, 252) with delta (0, 0)
Screenshot: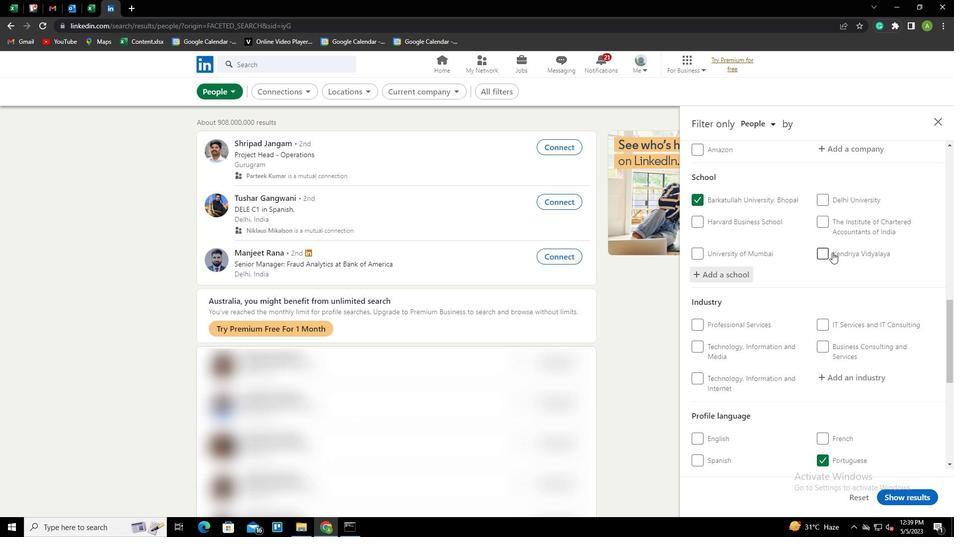 
Action: Mouse scrolled (833, 252) with delta (0, 0)
Screenshot: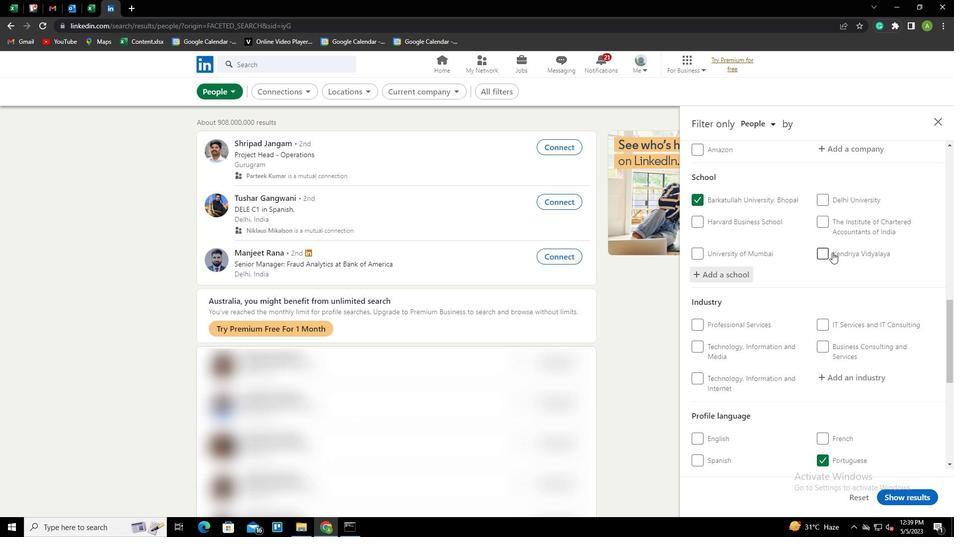 
Action: Mouse moved to (834, 275)
Screenshot: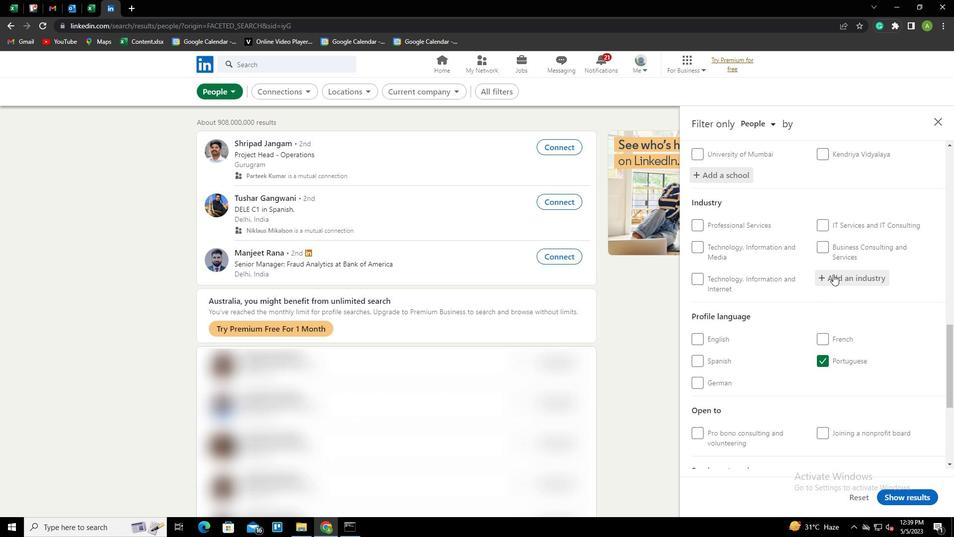 
Action: Mouse pressed left at (834, 275)
Screenshot: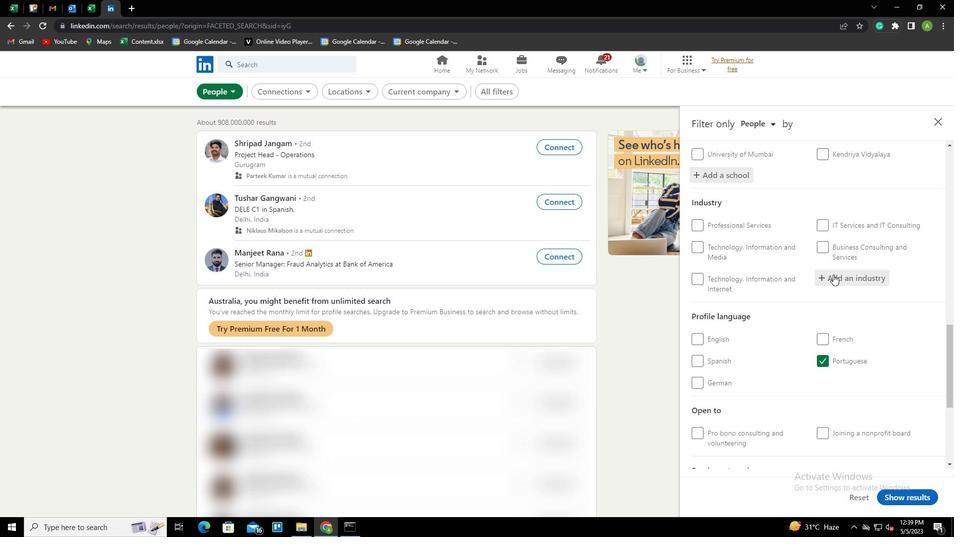 
Action: Mouse moved to (834, 275)
Screenshot: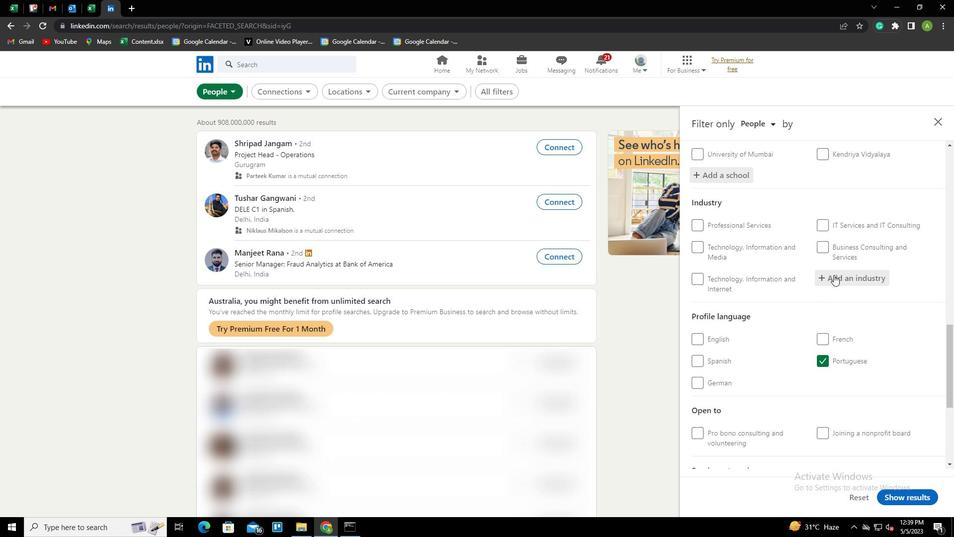 
Action: Key pressed <Key.shift>COMMERCIAL<Key.space>AND<Key.space><Key.shift><Key.shift><Key.shift><Key.shift><Key.shift><Key.shift><Key.shift><Key.shift><Key.shift><Key.shift><Key.shift><Key.shift>INDUSTRIAL<Key.space><Key.shift>MACHINERY<Key.space><Key.shift>MAINTENACE<Key.down><Key.backspace><Key.backspace><Key.down><Key.enter>
Screenshot: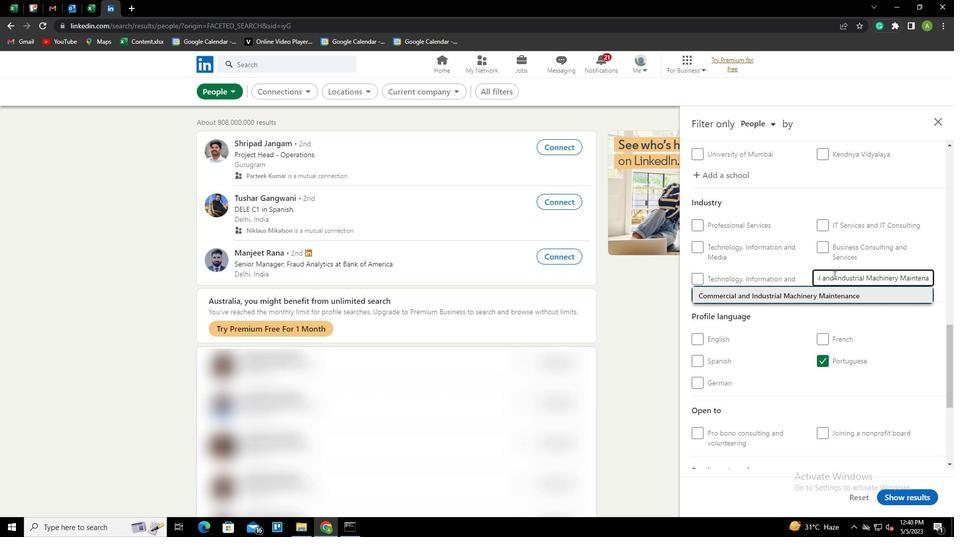 
Action: Mouse scrolled (834, 274) with delta (0, 0)
Screenshot: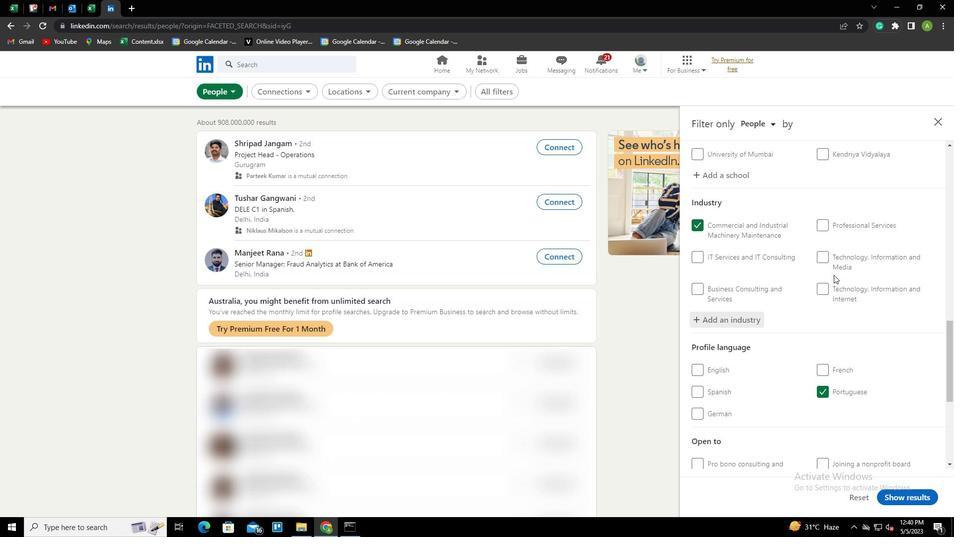 
Action: Mouse scrolled (834, 274) with delta (0, 0)
Screenshot: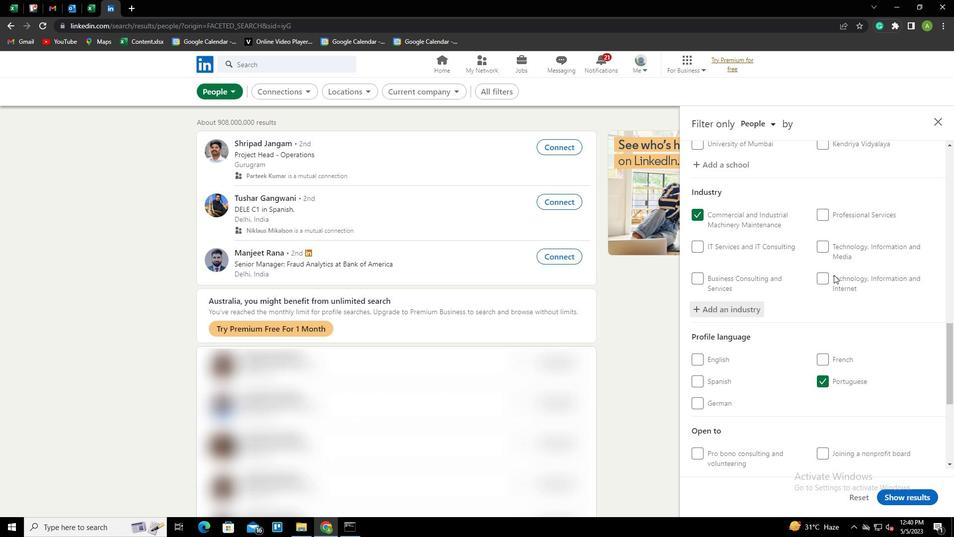 
Action: Mouse scrolled (834, 274) with delta (0, 0)
Screenshot: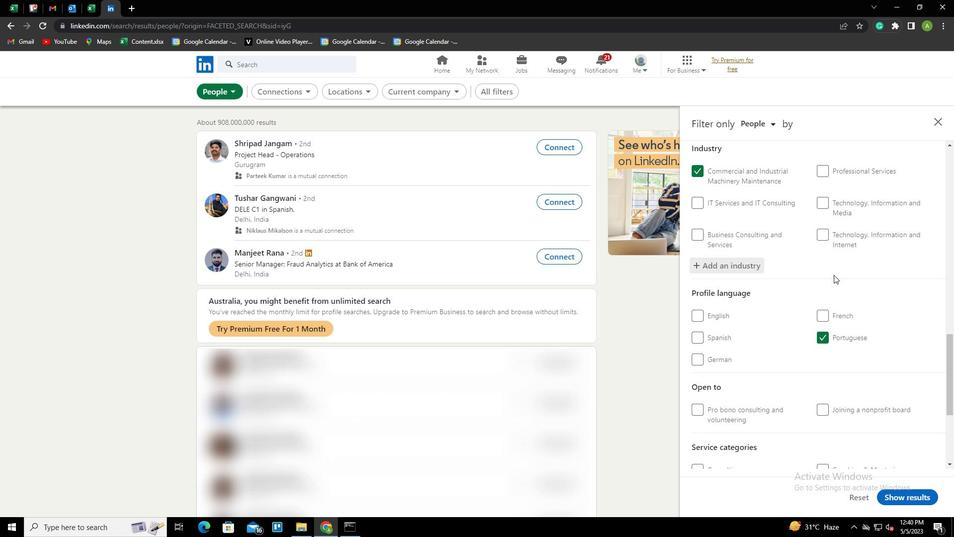 
Action: Mouse scrolled (834, 274) with delta (0, 0)
Screenshot: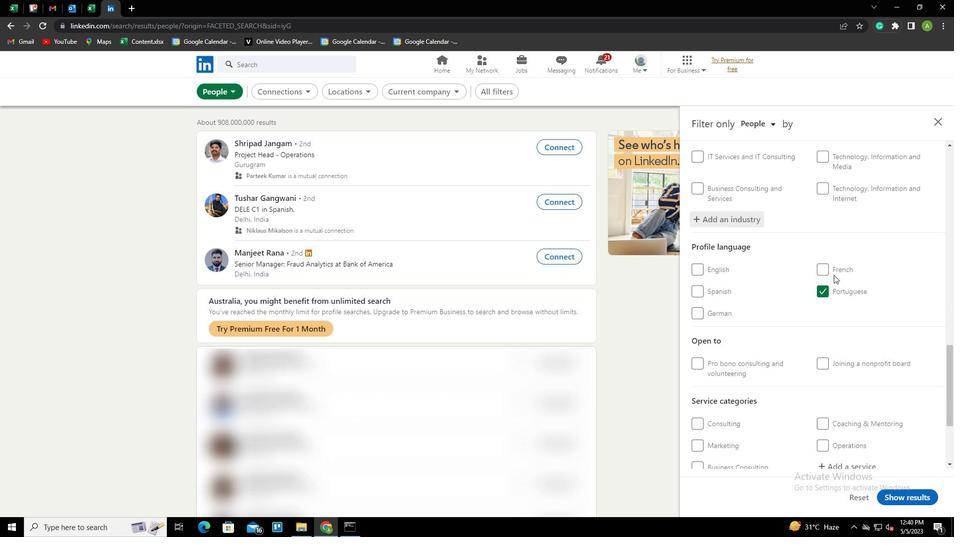 
Action: Mouse scrolled (834, 274) with delta (0, 0)
Screenshot: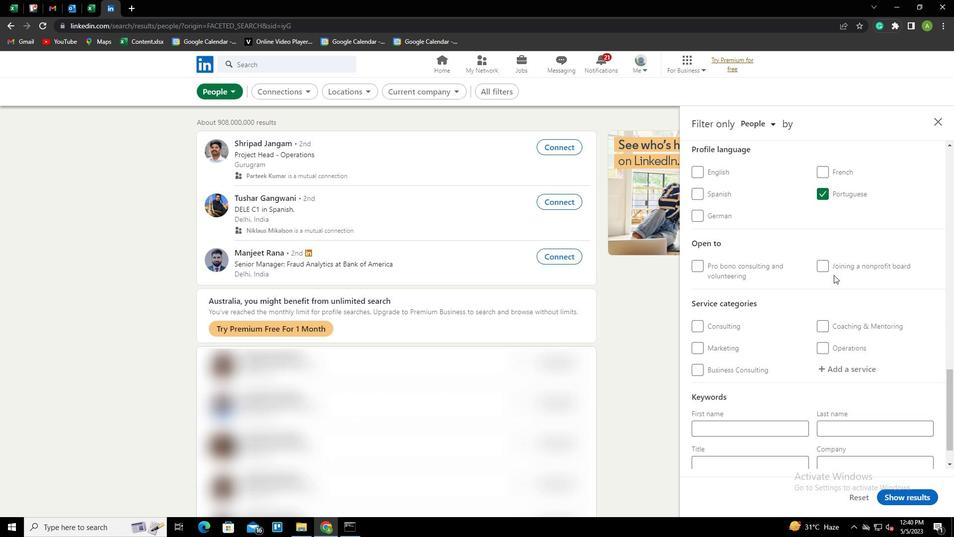 
Action: Mouse moved to (846, 325)
Screenshot: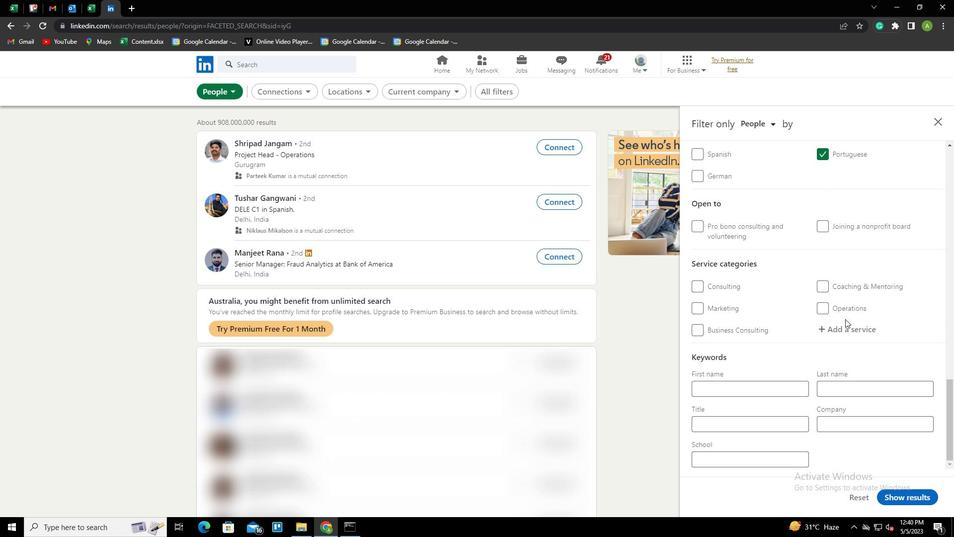 
Action: Mouse pressed left at (846, 325)
Screenshot: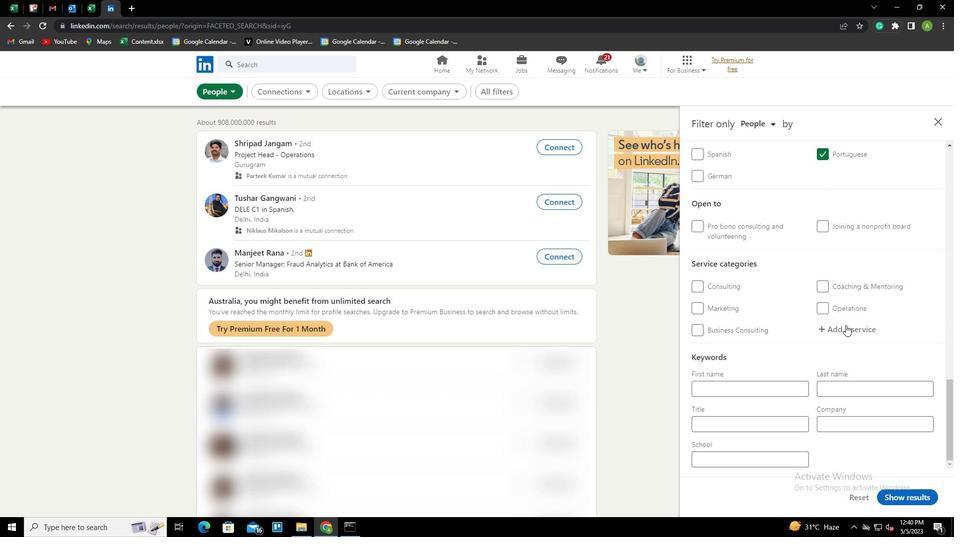 
Action: Key pressed <Key.shift><Key.shift><Key.shift><Key.shift><Key.shift><Key.shift><Key.shift><Key.shift><Key.shift><Key.shift>CUSTOMER<Key.space><Key.shift>SERVICE<Key.down><Key.enter>
Screenshot: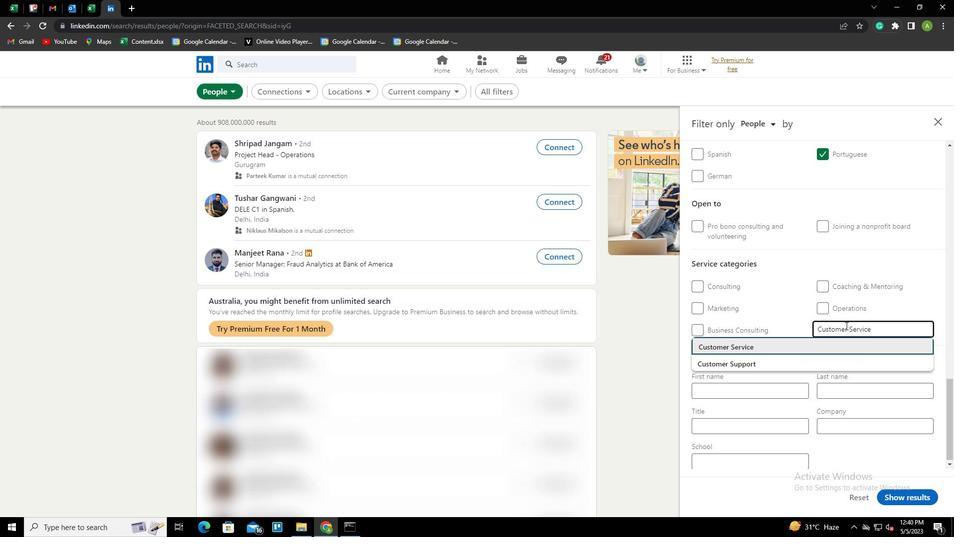 
Action: Mouse scrolled (846, 325) with delta (0, 0)
Screenshot: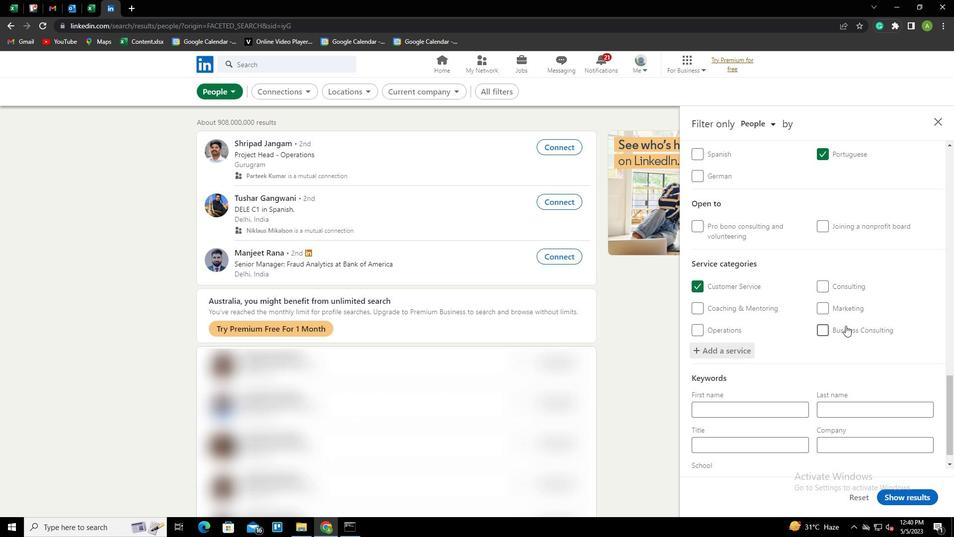 
Action: Mouse scrolled (846, 325) with delta (0, 0)
Screenshot: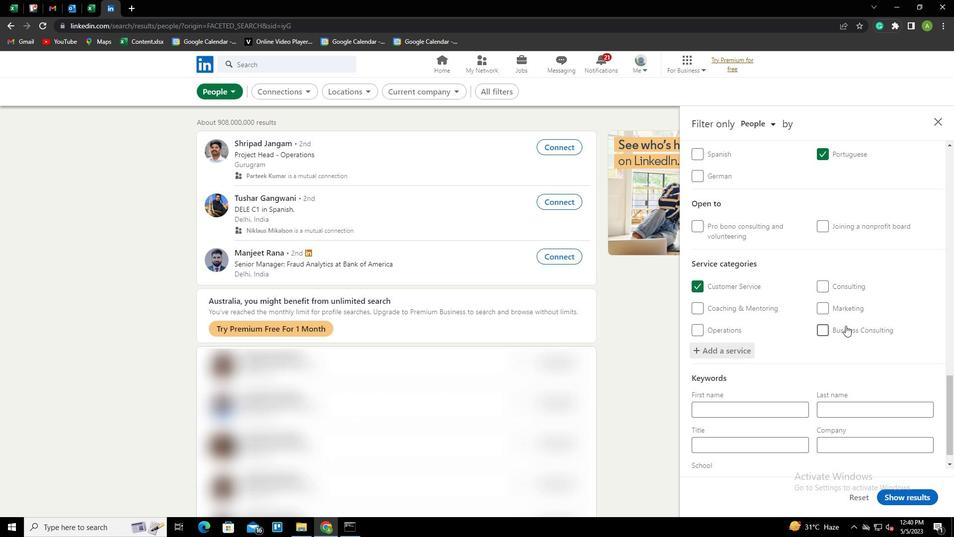 
Action: Mouse scrolled (846, 325) with delta (0, 0)
Screenshot: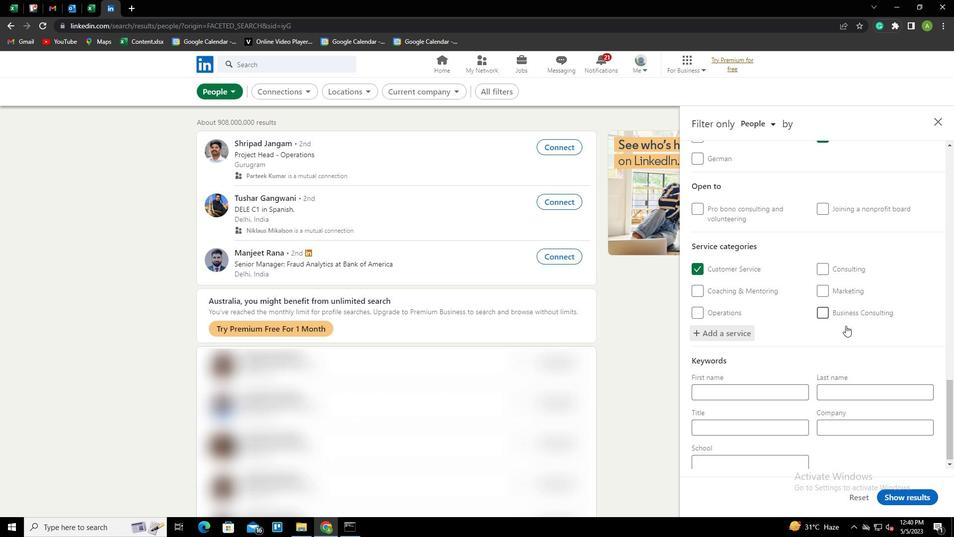 
Action: Mouse moved to (766, 424)
Screenshot: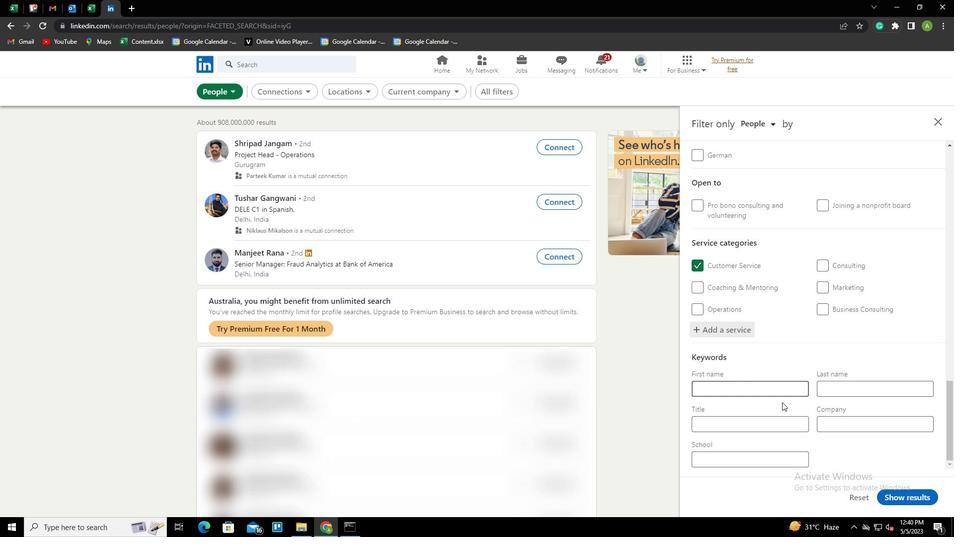 
Action: Mouse pressed left at (766, 424)
Screenshot: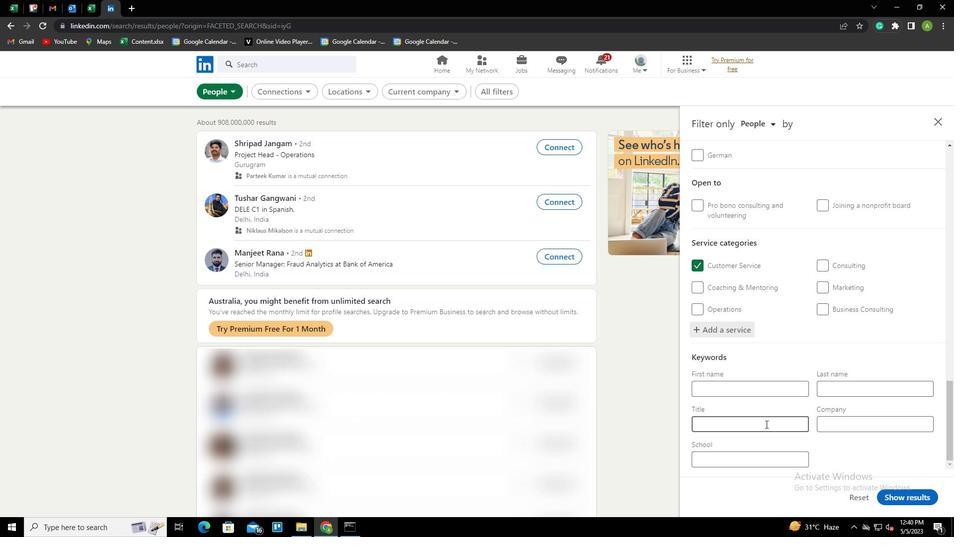 
Action: Key pressed <Key.shift>SOUND<Key.space><Key.shift>ENGINEER
Screenshot: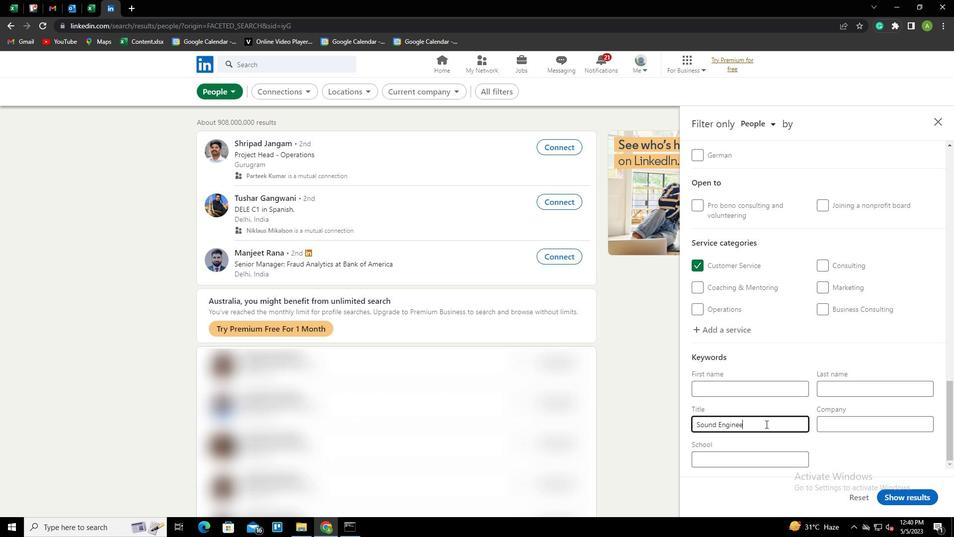 
Action: Mouse moved to (875, 440)
Screenshot: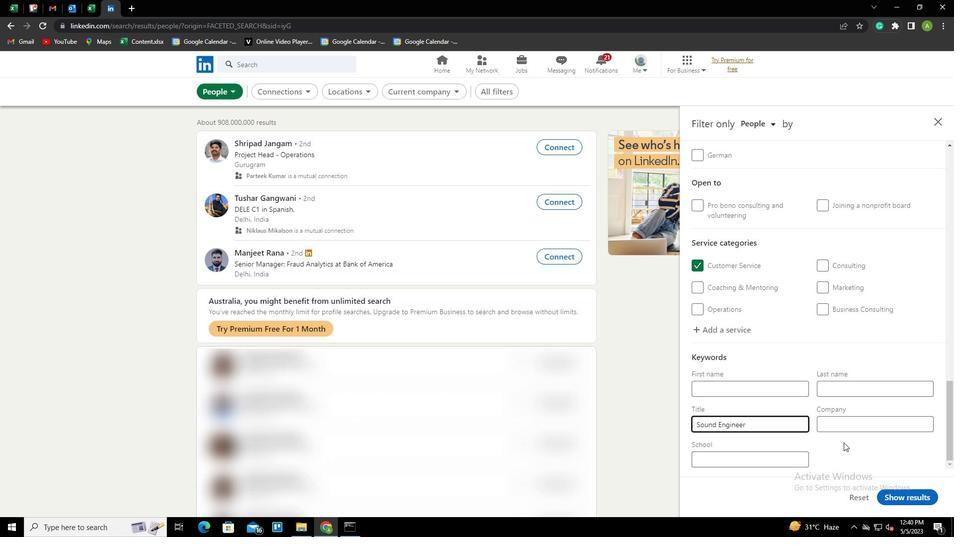 
Action: Mouse pressed left at (875, 440)
Screenshot: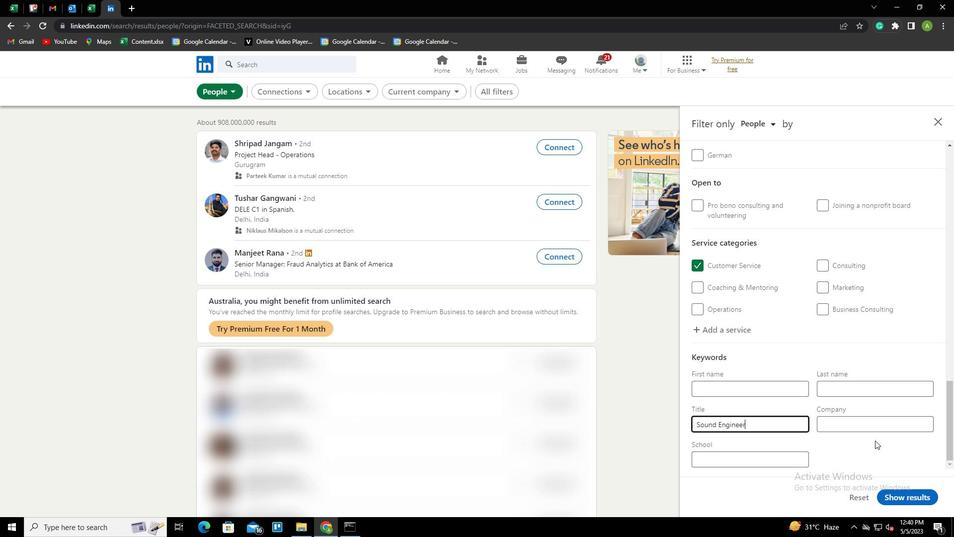 
Action: Mouse moved to (898, 495)
Screenshot: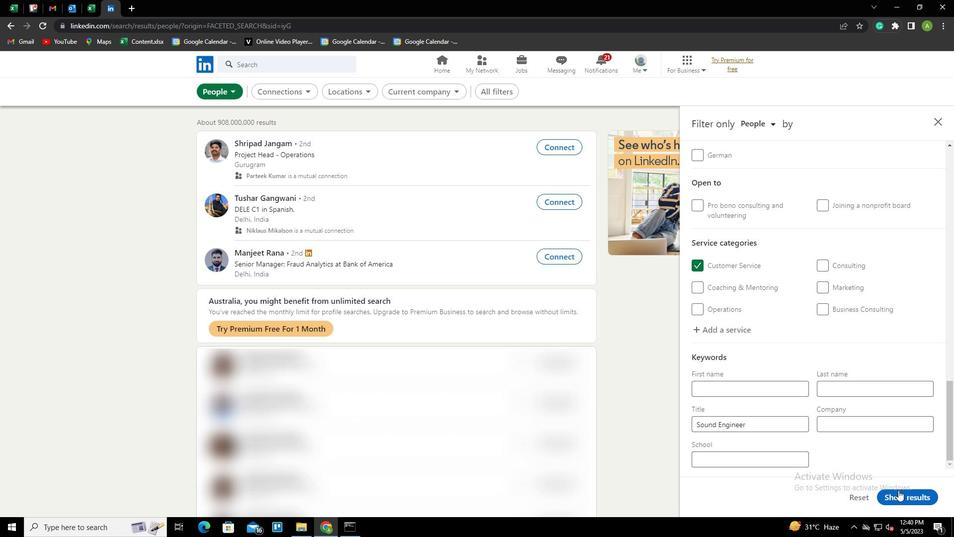 
Action: Mouse pressed left at (898, 495)
Screenshot: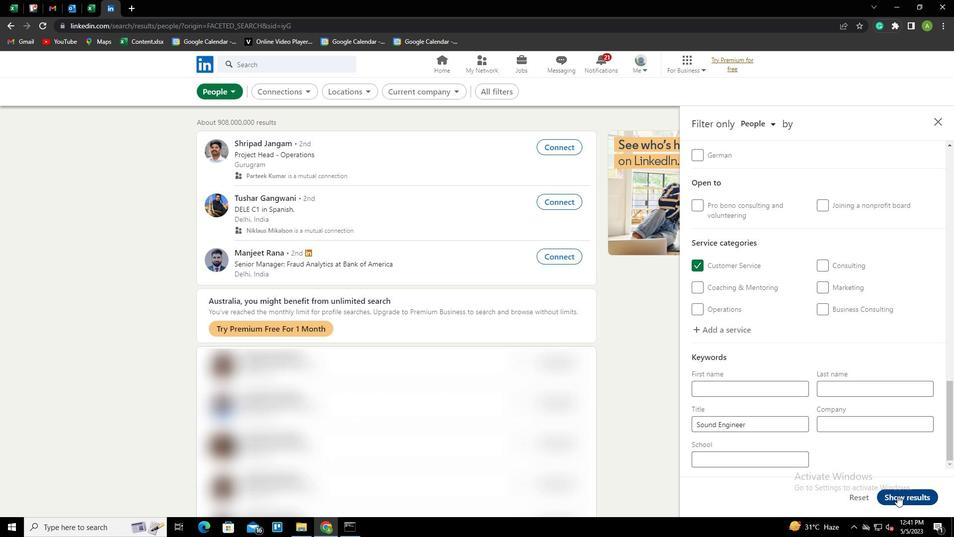 
Action: Mouse moved to (868, 478)
Screenshot: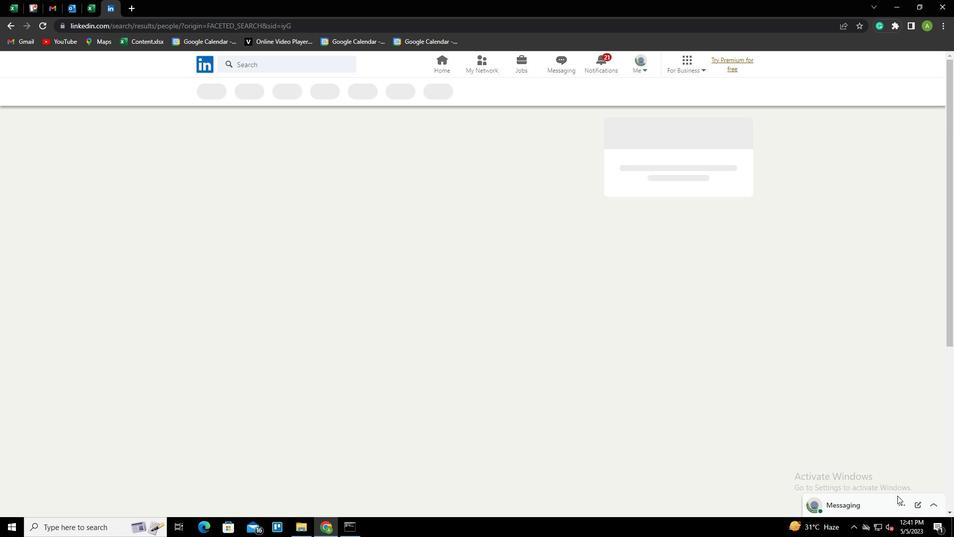 
